 Task: Calculate the distance between Oklahoma City and Tulsa.
Action: Mouse moved to (57, 99)
Screenshot: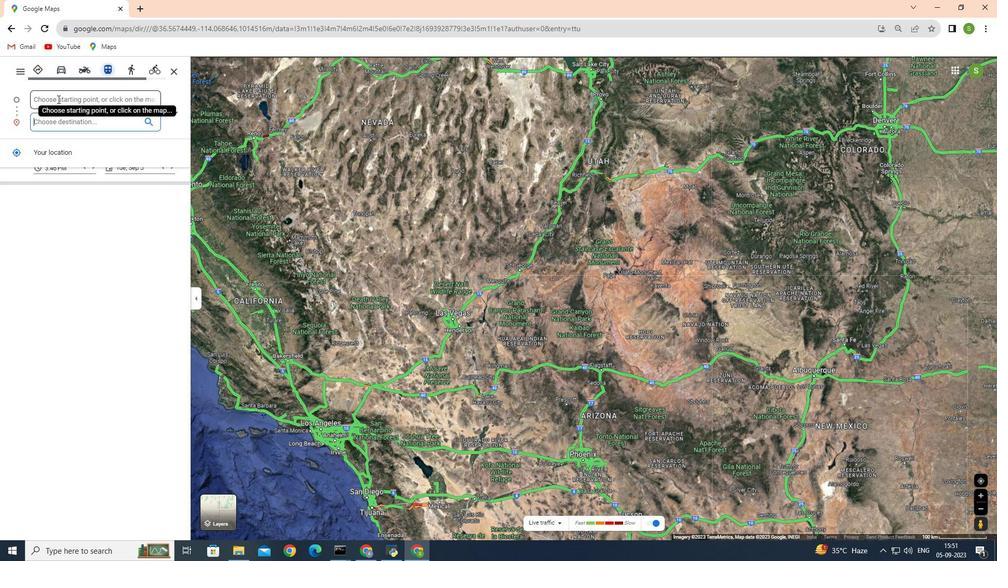 
Action: Mouse pressed left at (57, 99)
Screenshot: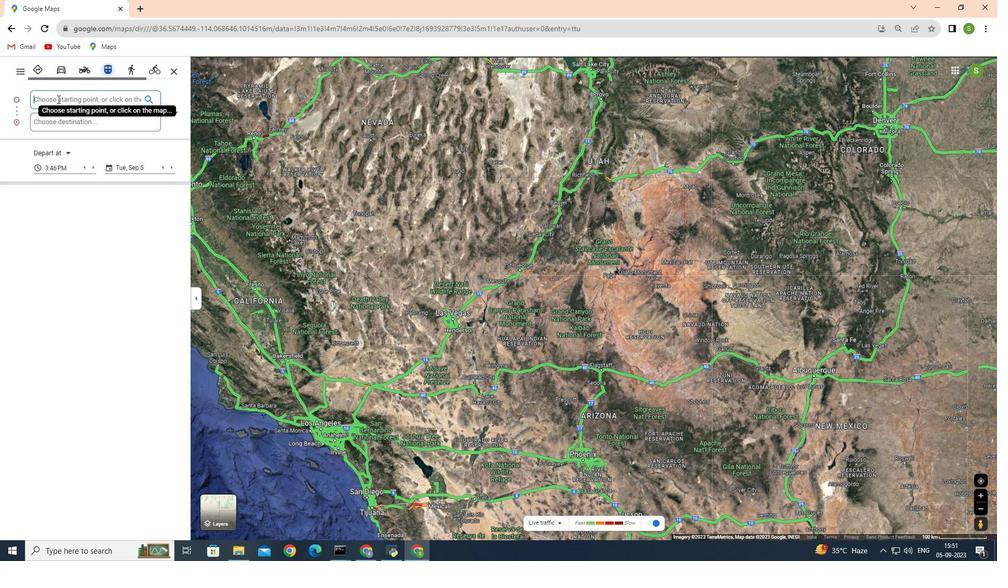 
Action: Mouse moved to (62, 98)
Screenshot: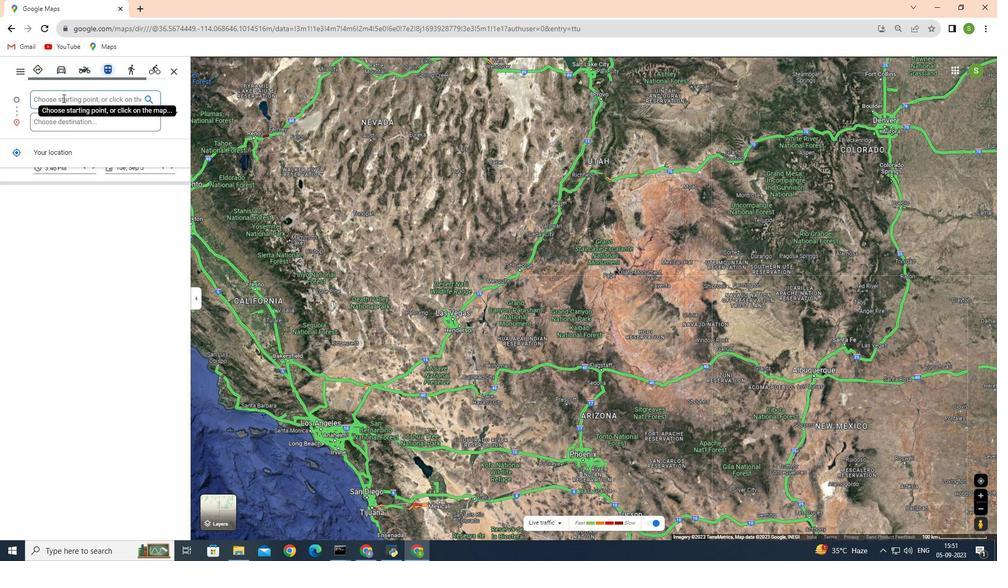 
Action: Key pressed <Key.shift>Oklahom
Screenshot: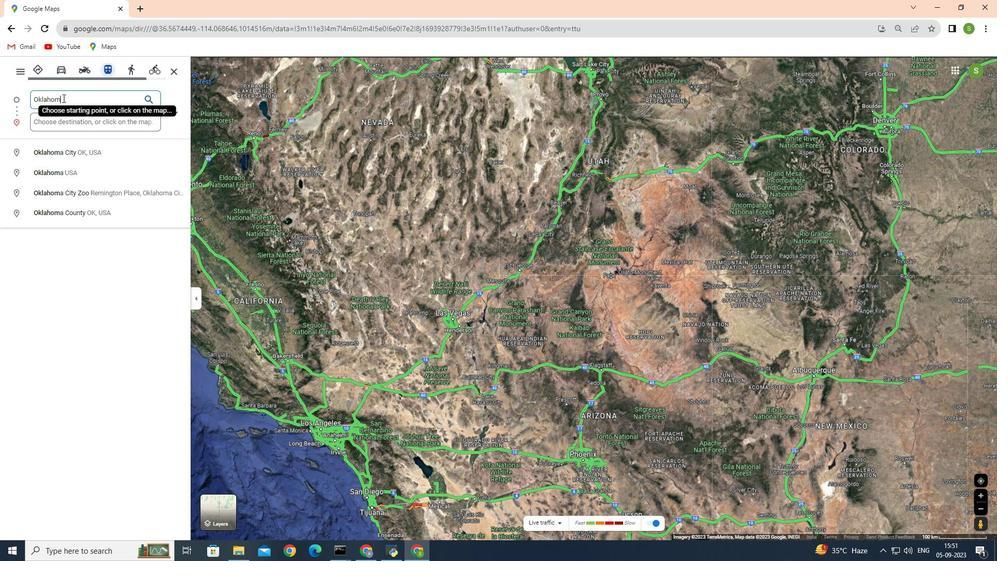 
Action: Mouse moved to (62, 152)
Screenshot: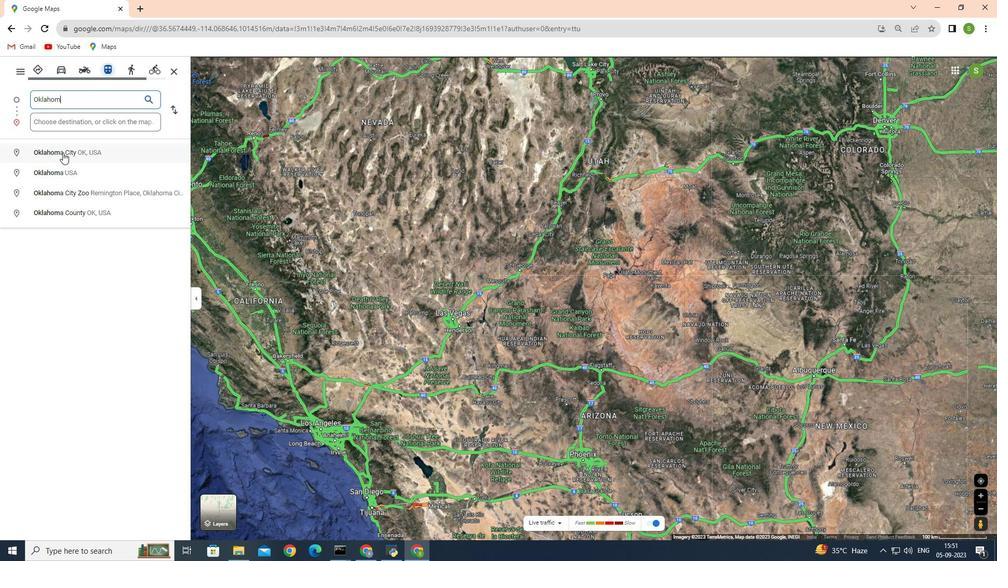 
Action: Mouse pressed left at (62, 152)
Screenshot: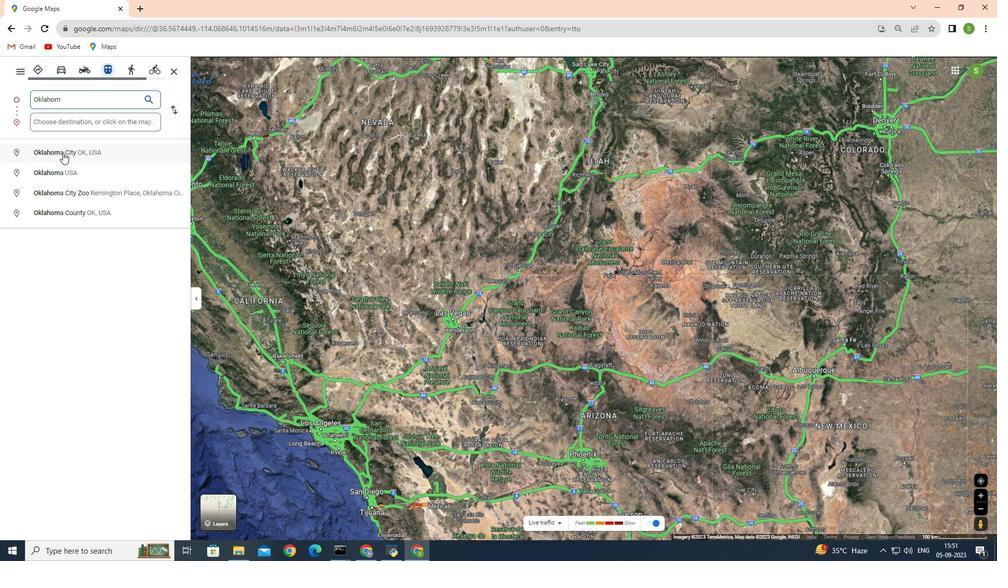 
Action: Mouse moved to (59, 122)
Screenshot: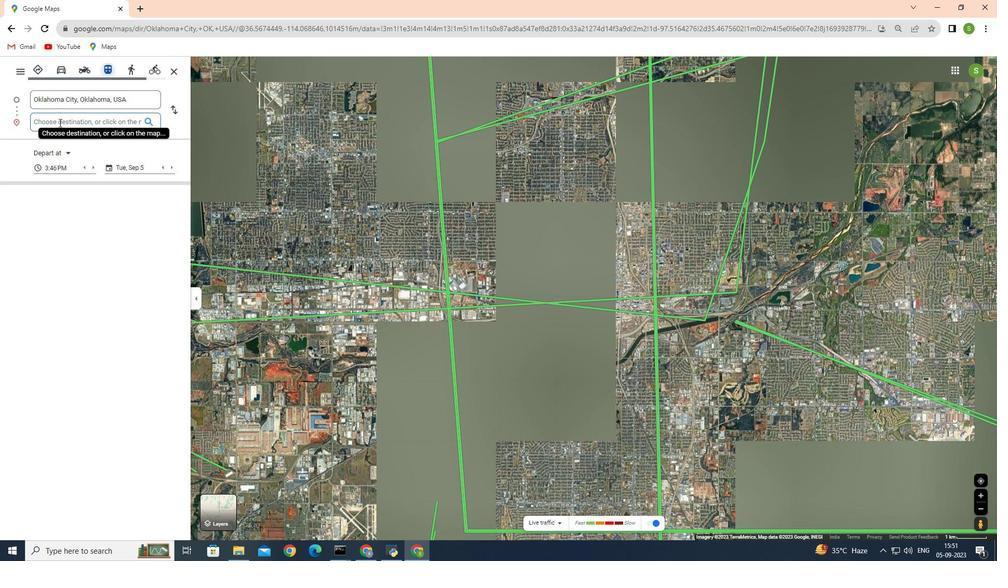
Action: Mouse pressed left at (59, 122)
Screenshot: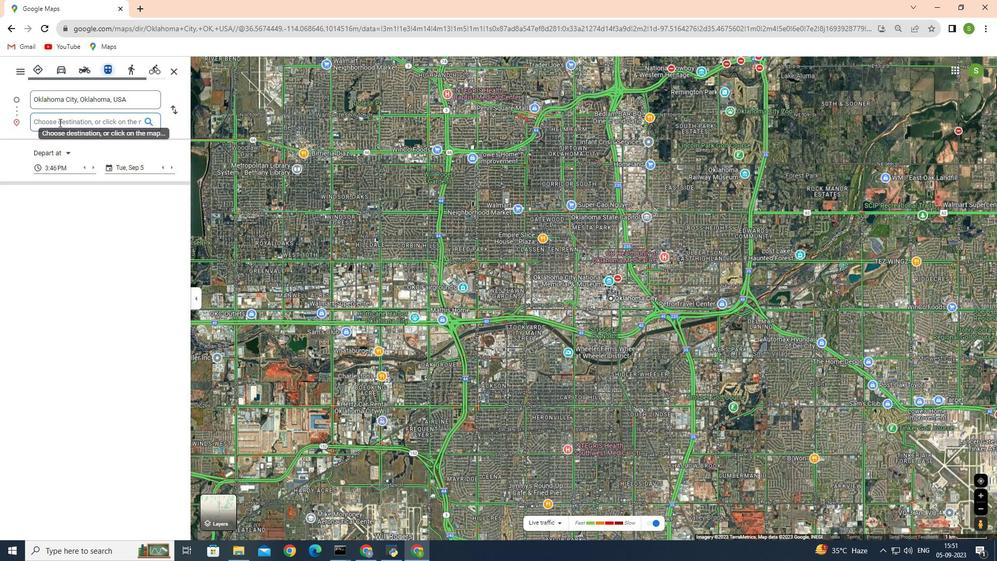 
Action: Key pressed tuls
Screenshot: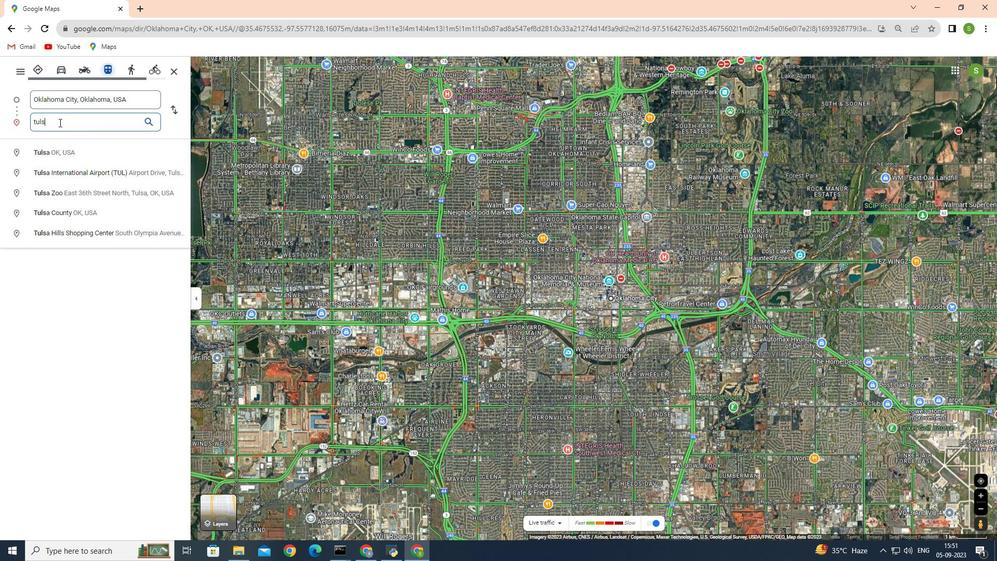 
Action: Mouse moved to (61, 153)
Screenshot: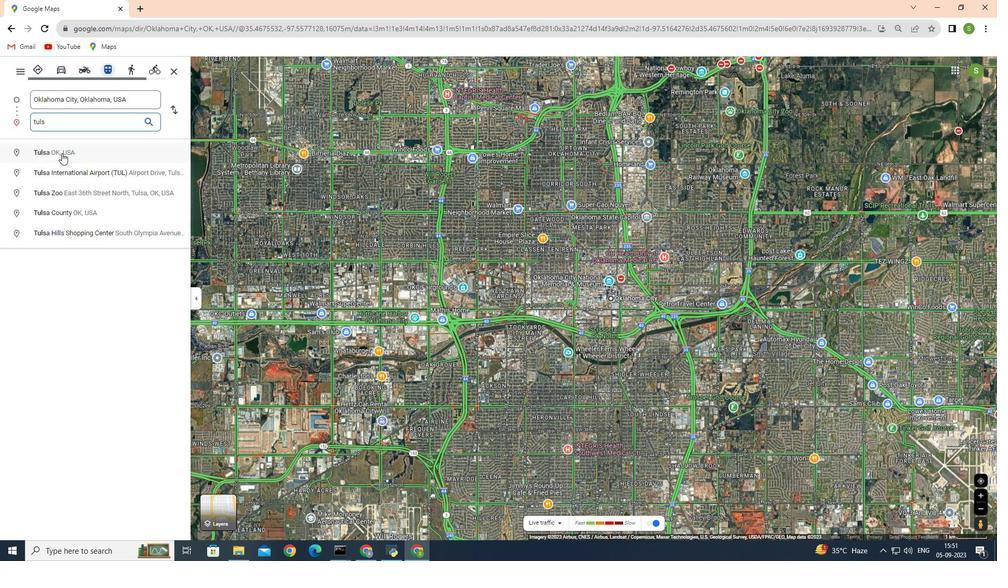 
Action: Mouse pressed left at (61, 153)
Screenshot: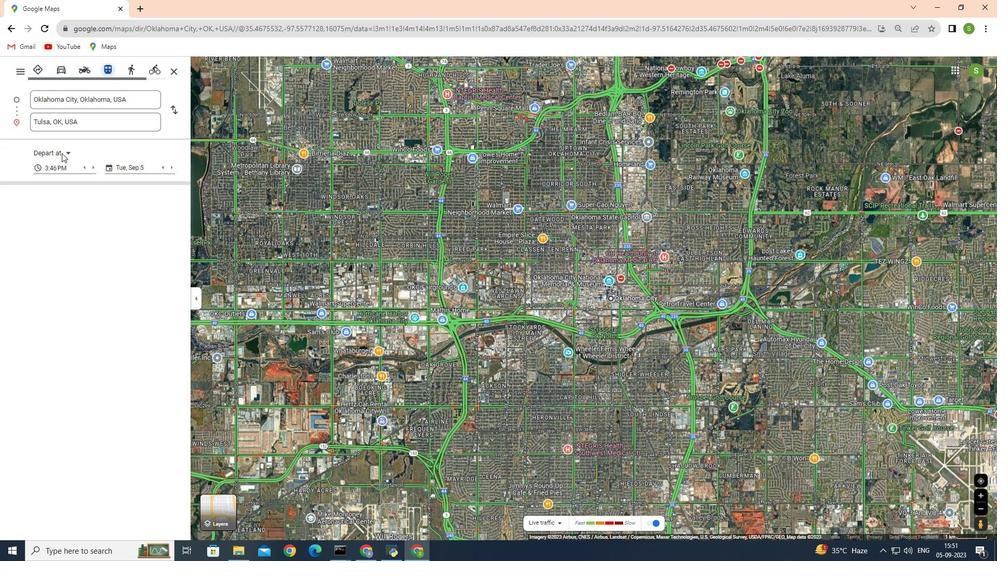 
Action: Mouse moved to (172, 150)
Screenshot: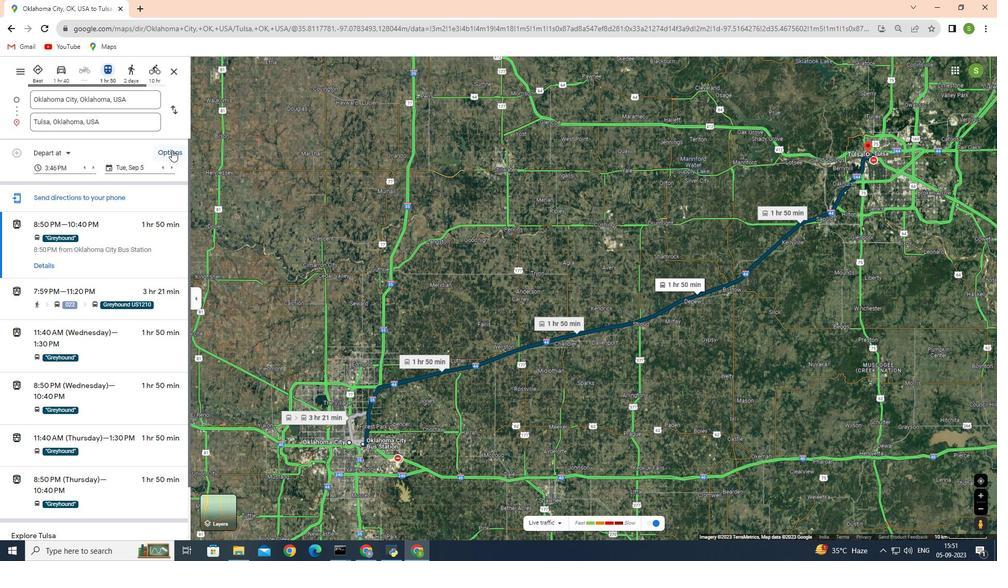 
Action: Mouse pressed left at (172, 150)
Screenshot: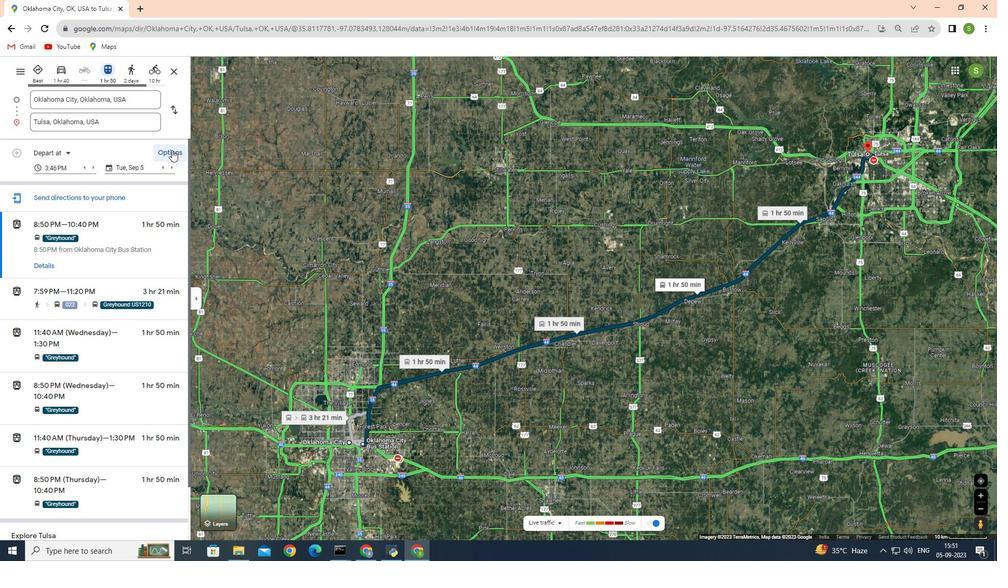 
Action: Mouse moved to (177, 152)
Screenshot: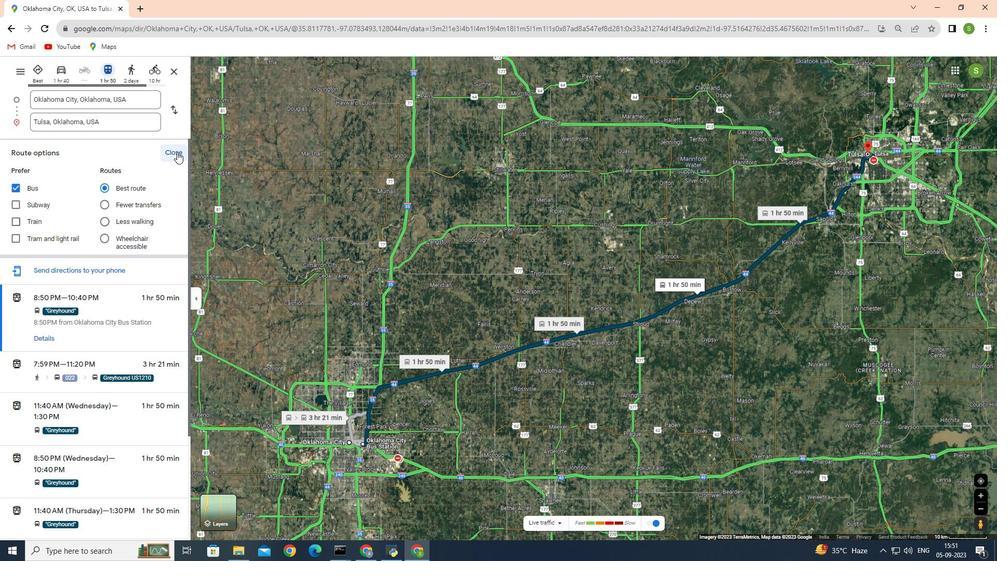 
Action: Mouse pressed left at (177, 152)
Screenshot: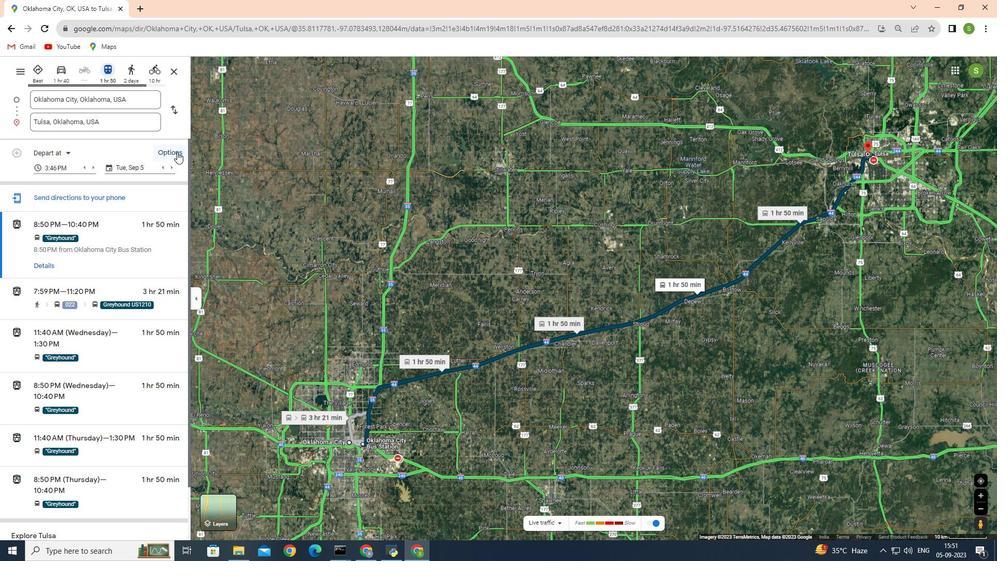 
Action: Mouse moved to (373, 505)
Screenshot: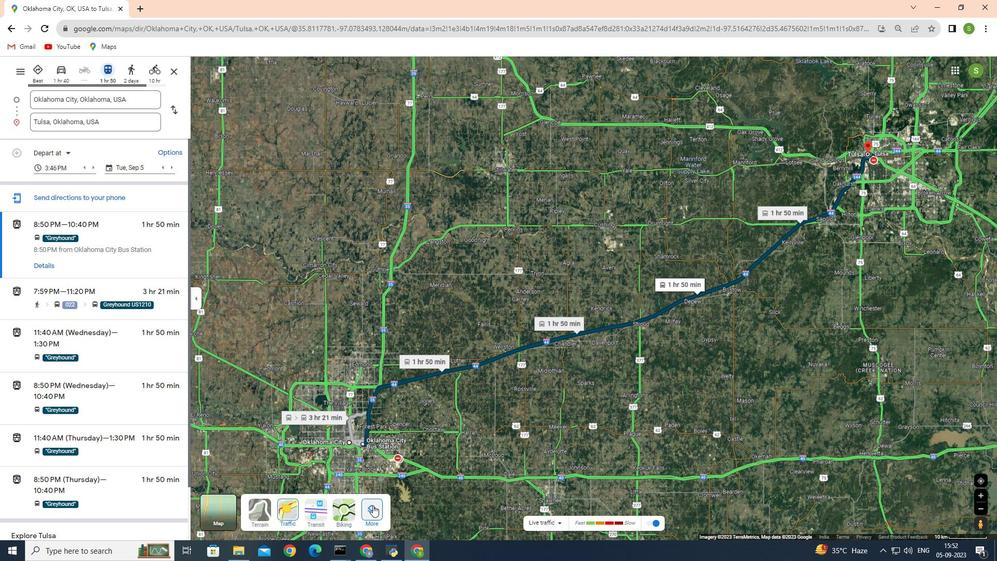 
Action: Mouse pressed left at (373, 505)
Screenshot: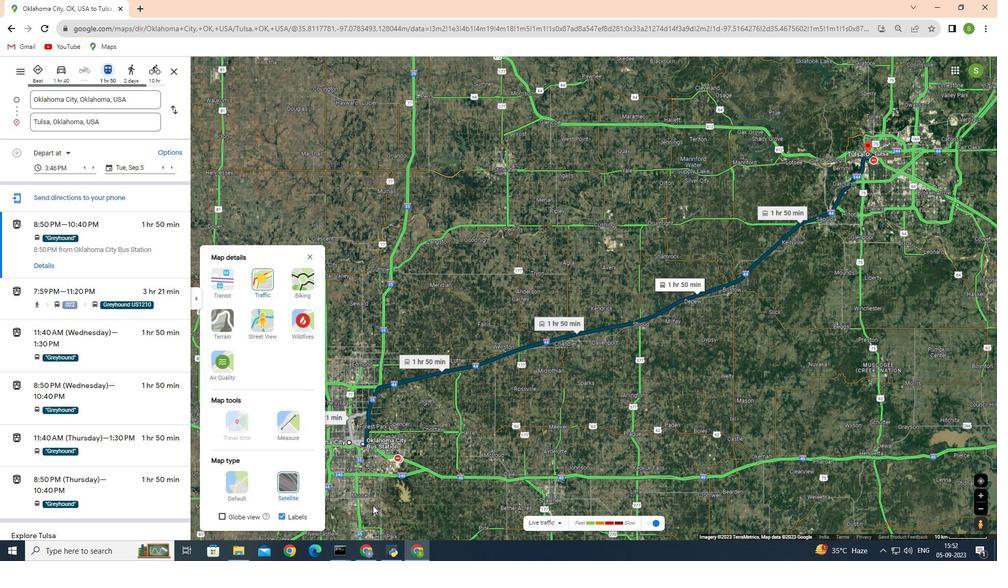 
Action: Mouse moved to (287, 425)
Screenshot: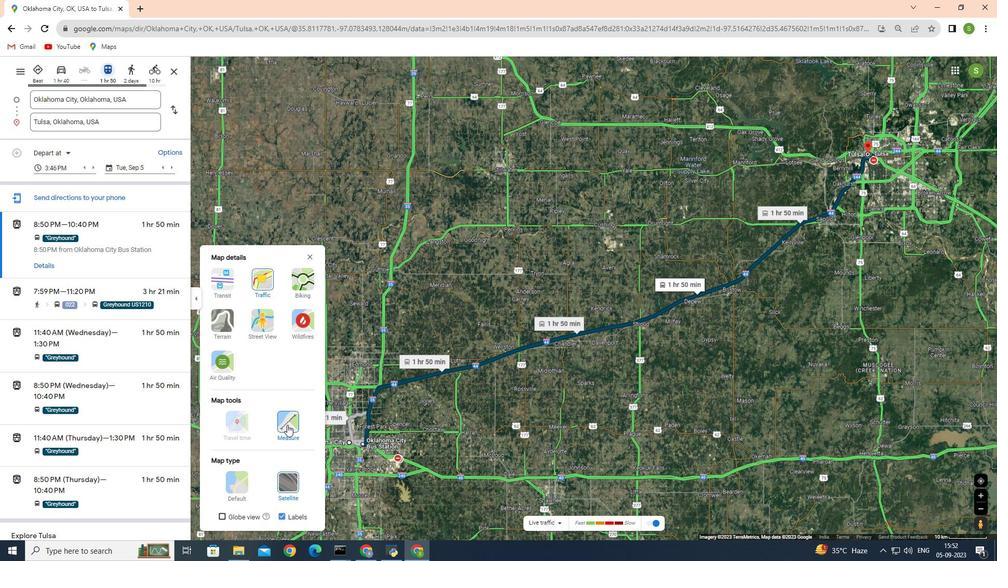 
Action: Mouse pressed left at (287, 425)
Screenshot: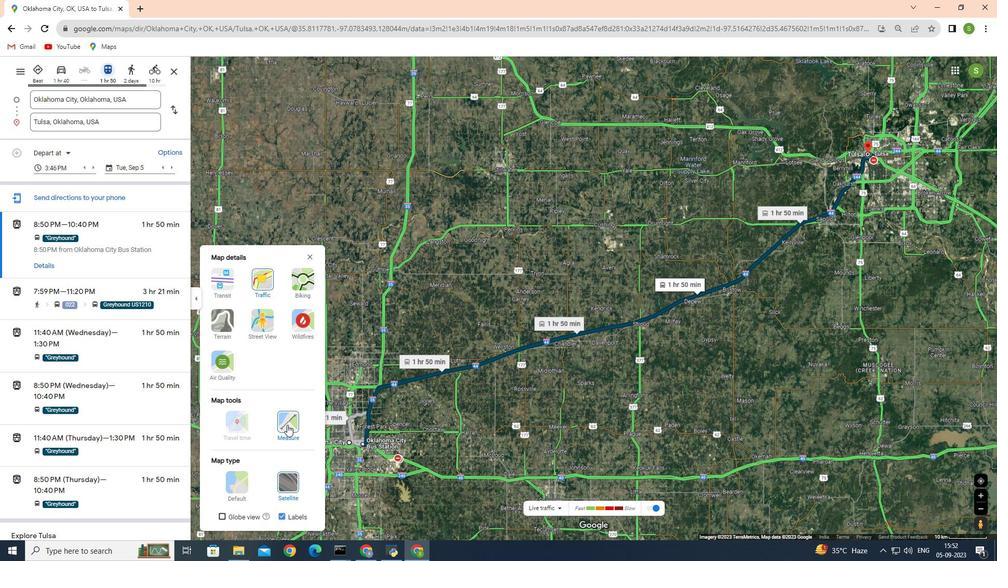 
Action: Mouse moved to (363, 447)
Screenshot: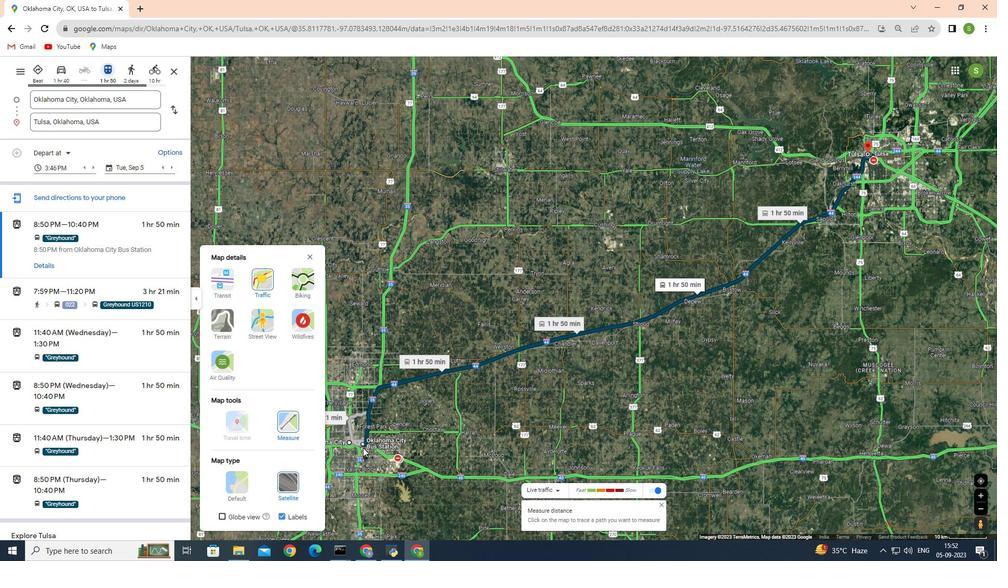 
Action: Mouse scrolled (363, 447) with delta (0, 0)
Screenshot: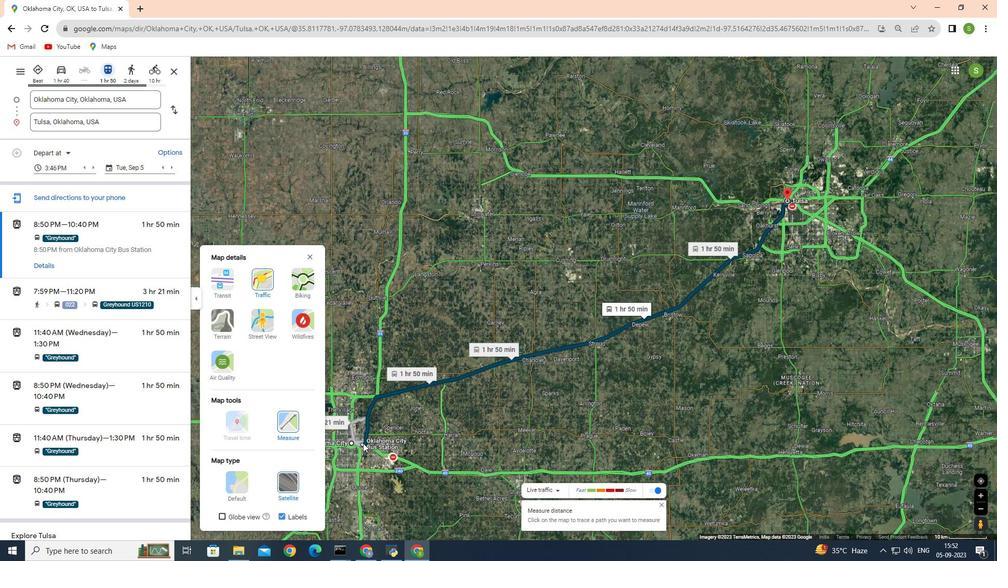 
Action: Mouse moved to (363, 443)
Screenshot: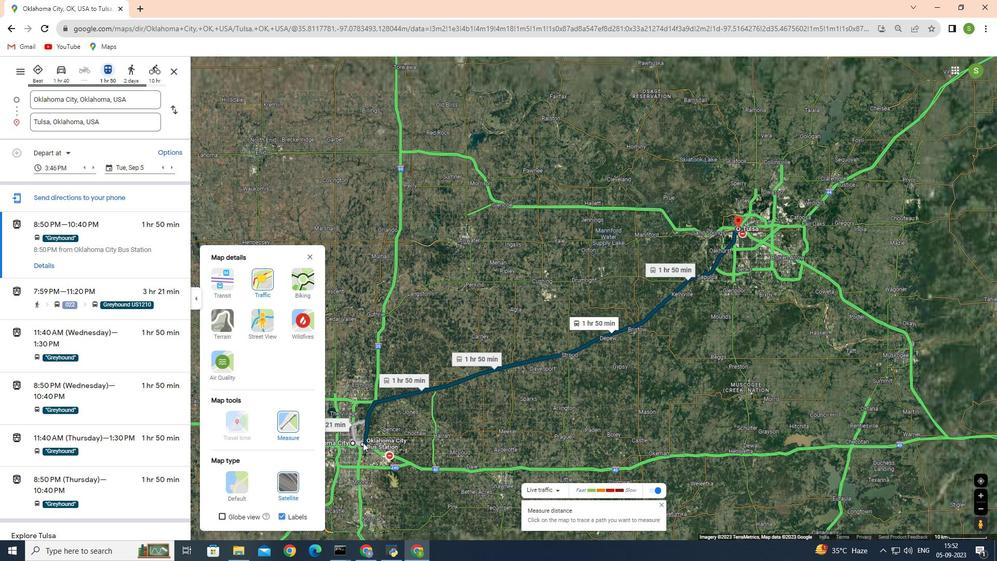 
Action: Mouse scrolled (363, 442) with delta (0, 0)
Screenshot: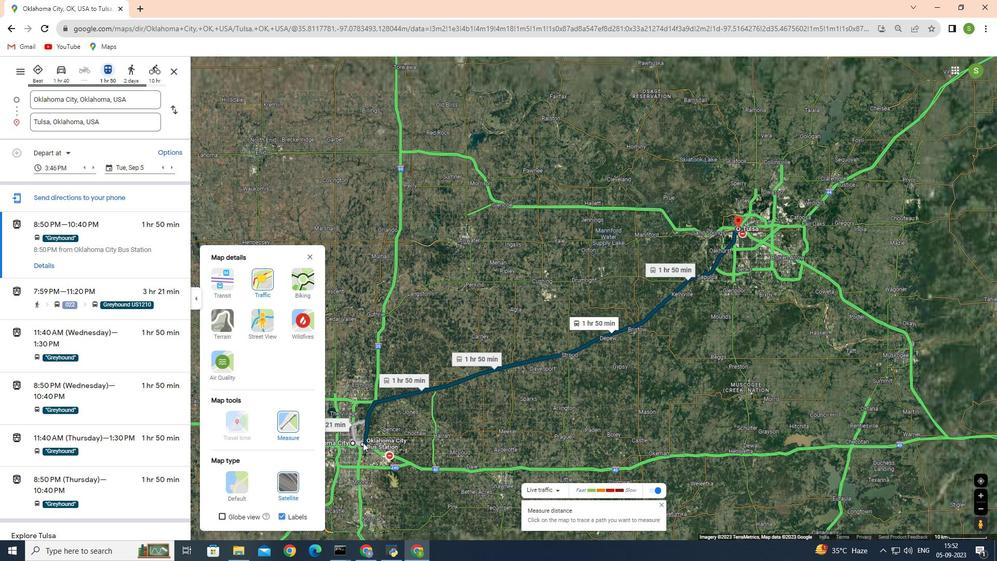 
Action: Mouse moved to (363, 442)
Screenshot: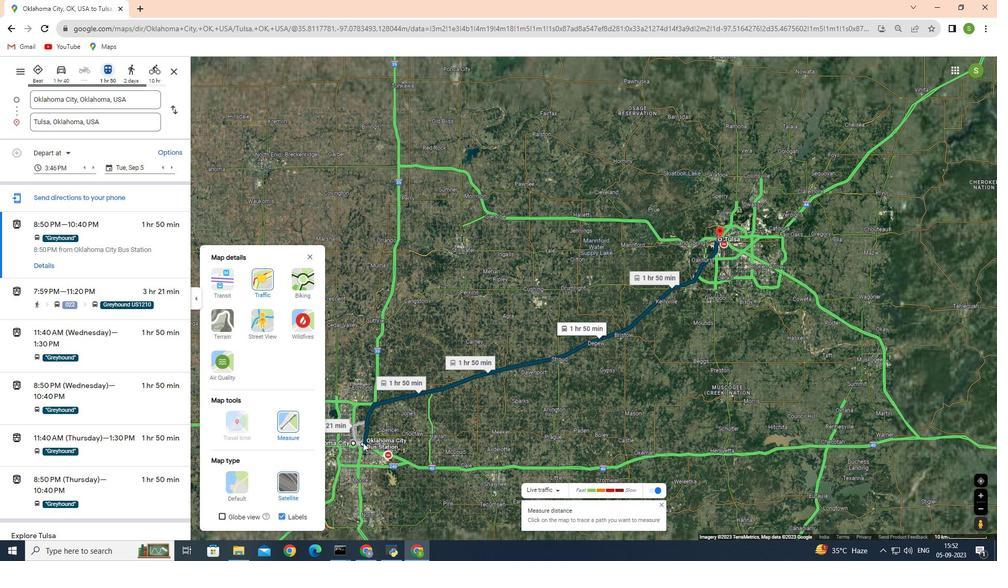 
Action: Mouse scrolled (363, 442) with delta (0, 0)
Screenshot: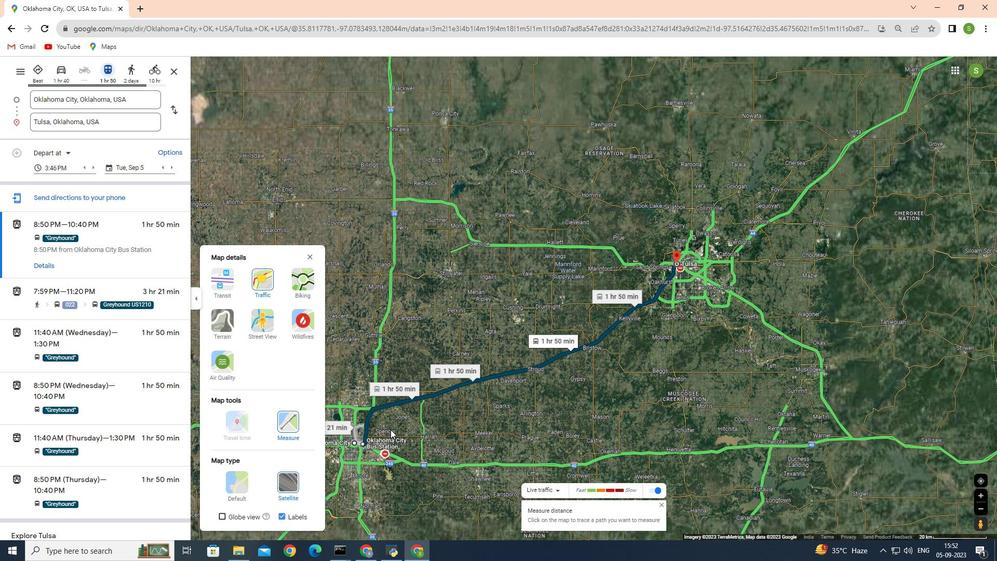 
Action: Mouse moved to (364, 440)
Screenshot: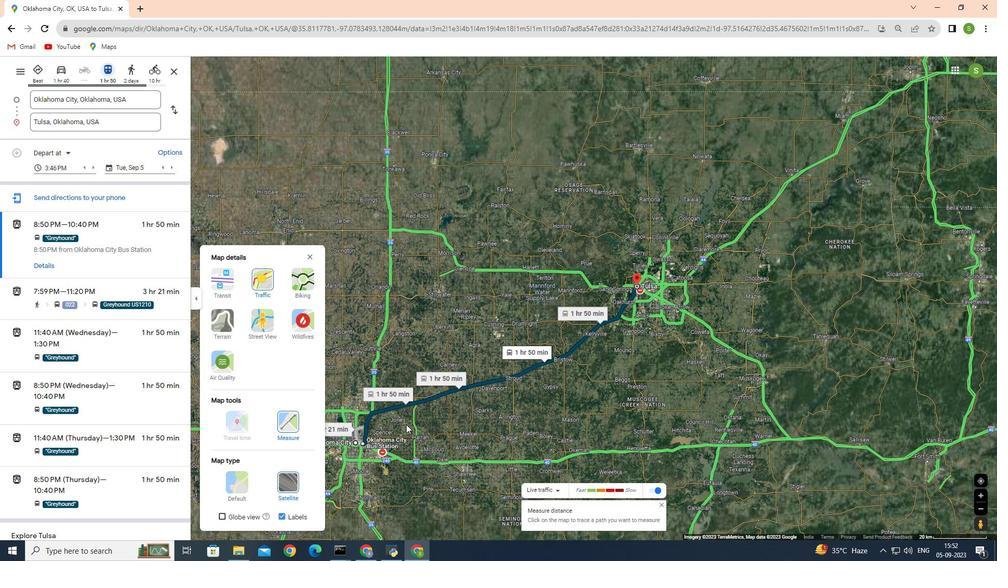 
Action: Mouse scrolled (364, 439) with delta (0, 0)
Screenshot: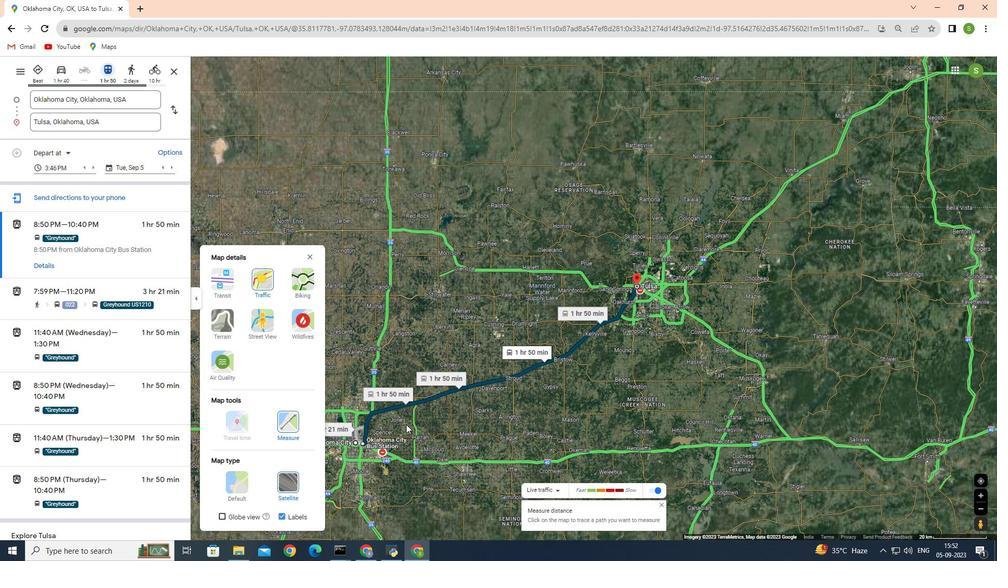 
Action: Mouse moved to (310, 252)
Screenshot: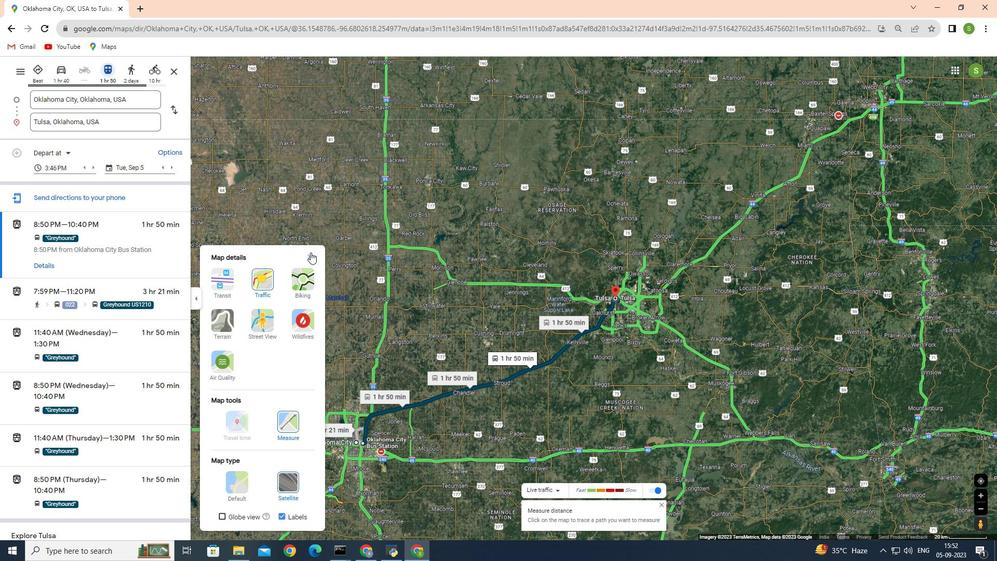 
Action: Mouse pressed left at (310, 252)
Screenshot: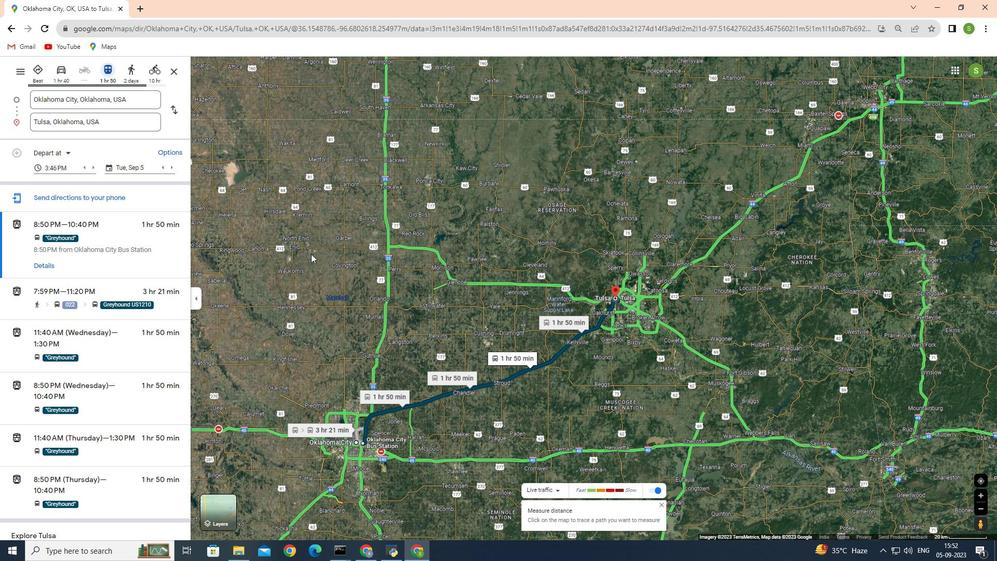 
Action: Mouse moved to (356, 442)
Screenshot: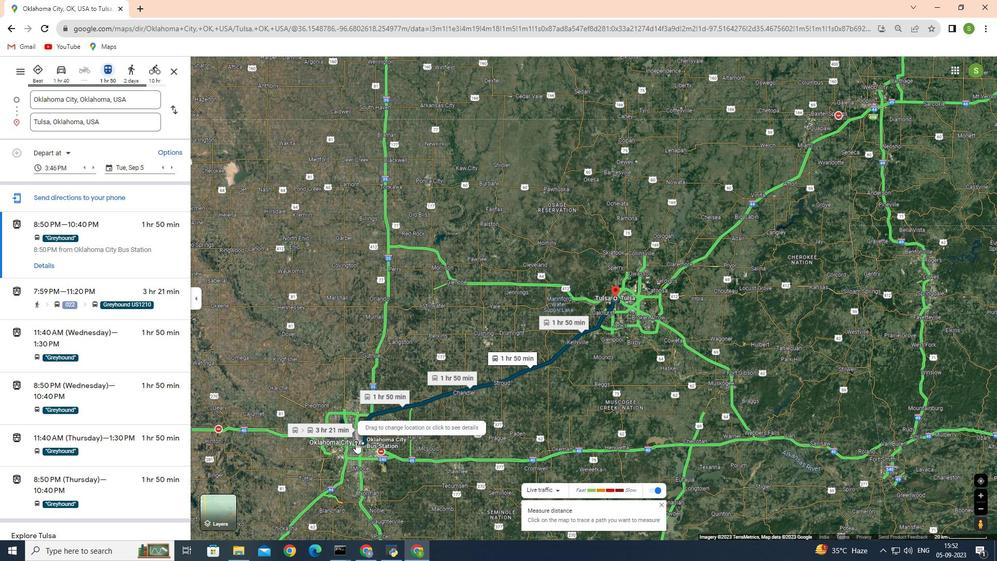 
Action: Mouse pressed left at (356, 442)
Screenshot: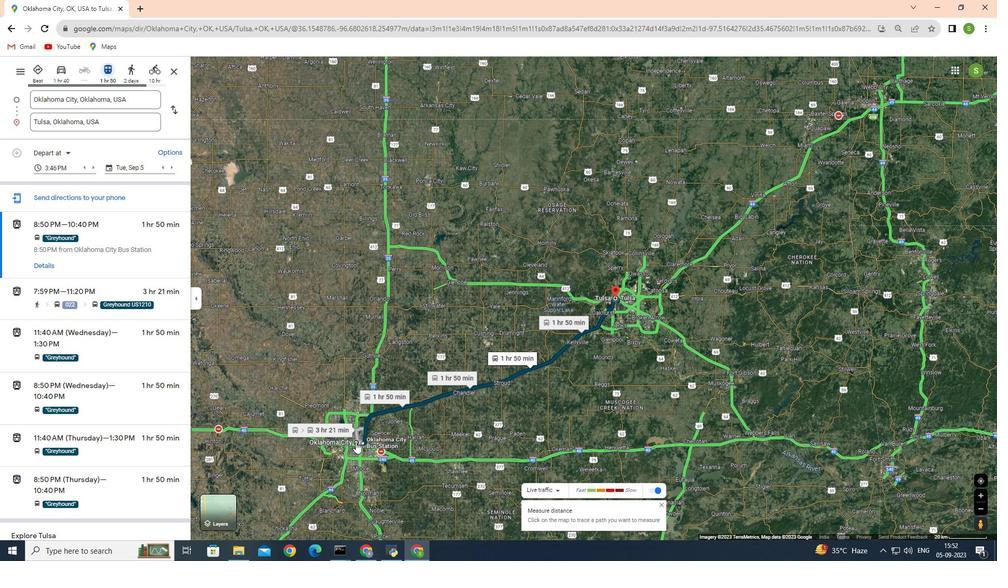 
Action: Mouse moved to (614, 298)
Screenshot: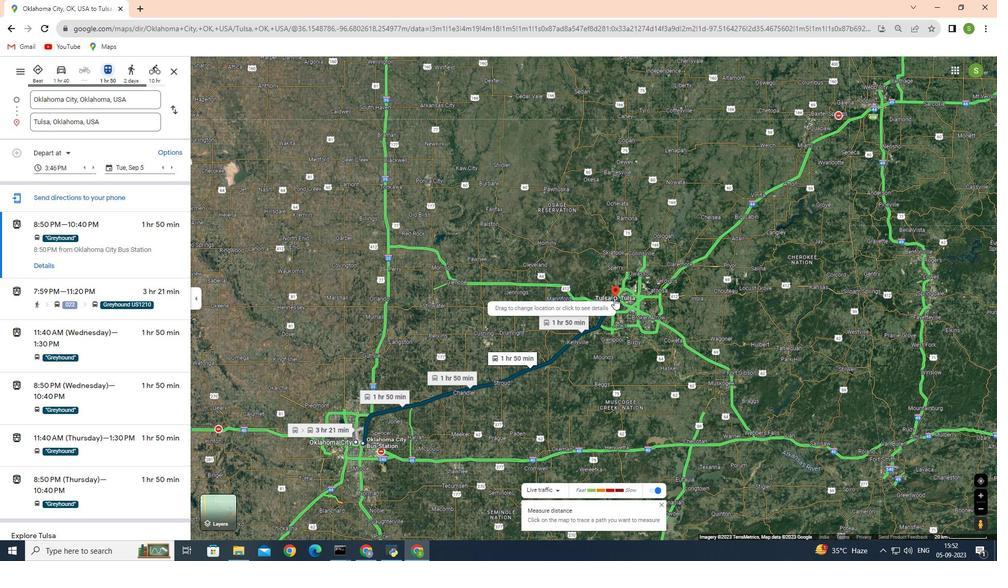 
Action: Mouse pressed left at (614, 298)
Screenshot: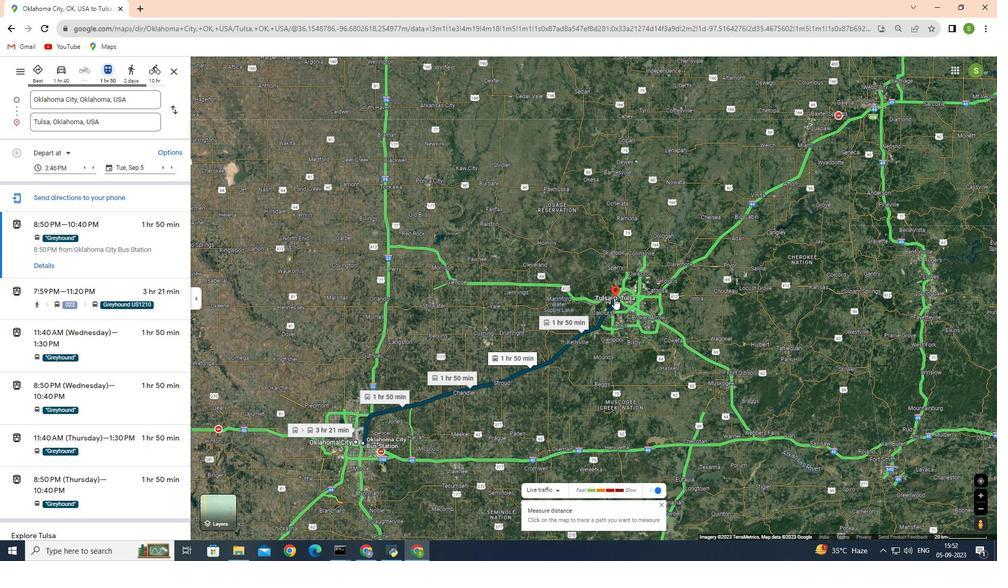
Action: Mouse moved to (599, 339)
Screenshot: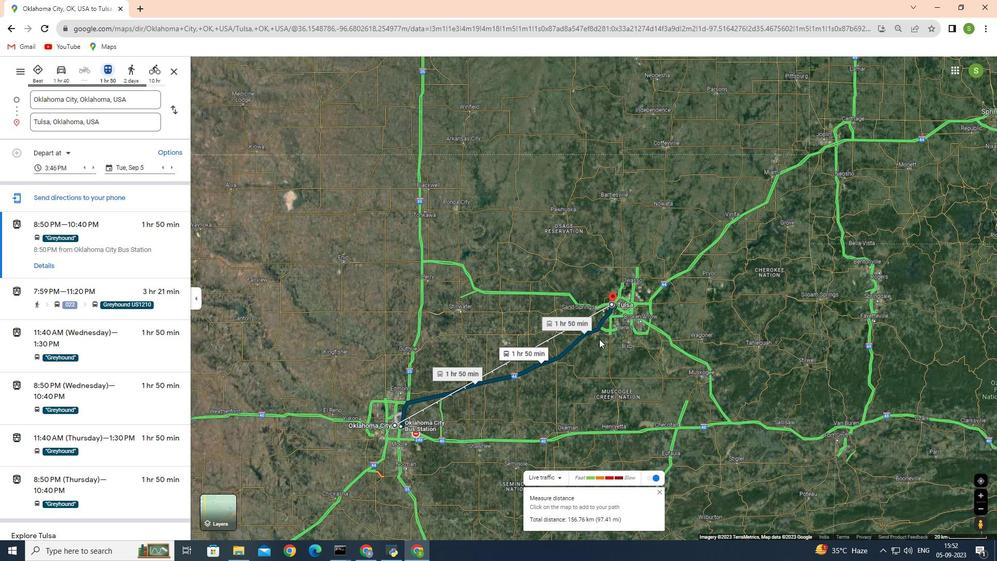 
Action: Mouse scrolled (599, 338) with delta (0, 0)
Screenshot: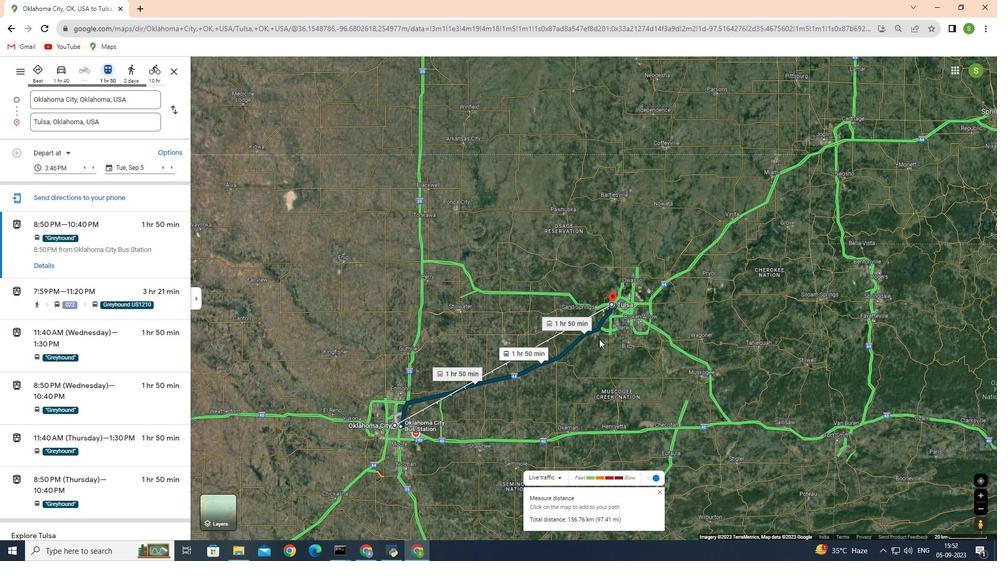 
Action: Mouse scrolled (599, 338) with delta (0, 0)
Screenshot: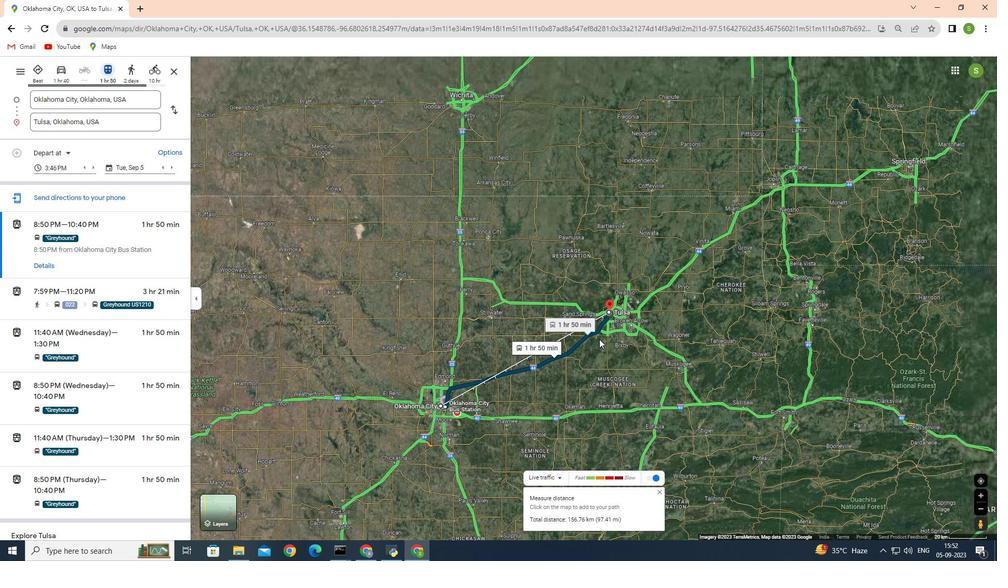 
Action: Mouse scrolled (599, 338) with delta (0, 0)
Screenshot: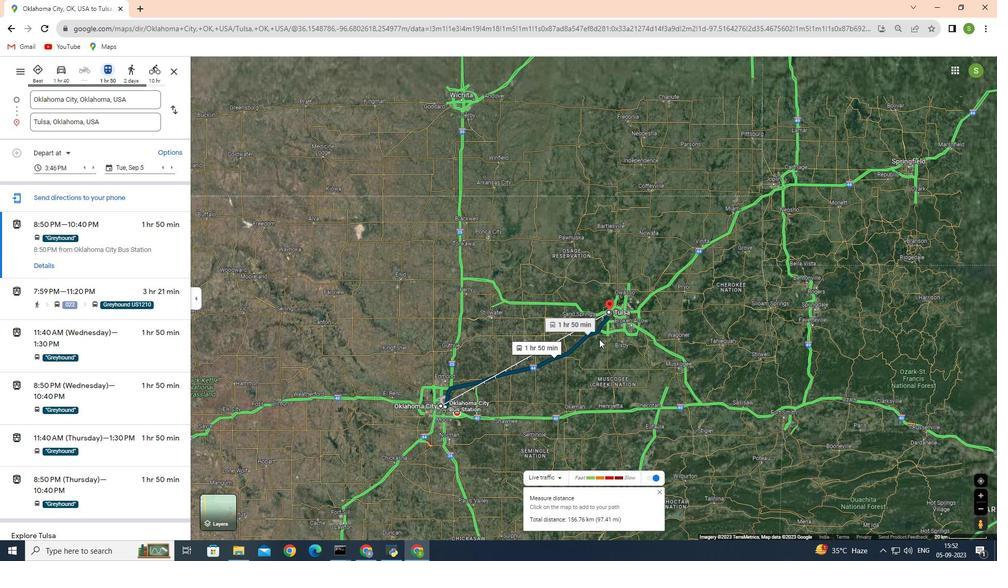 
Action: Mouse moved to (599, 339)
Screenshot: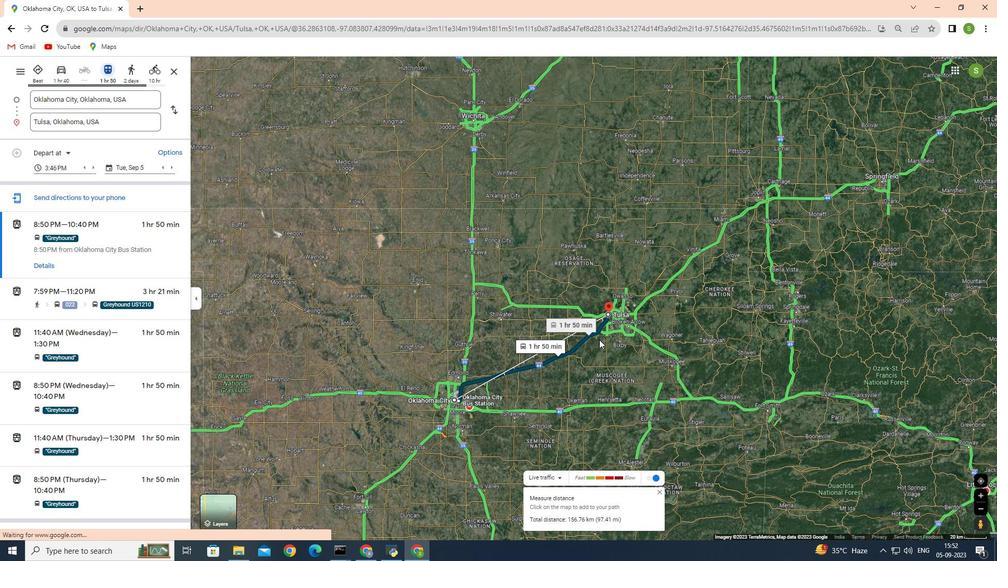 
Action: Mouse scrolled (599, 340) with delta (0, 0)
Screenshot: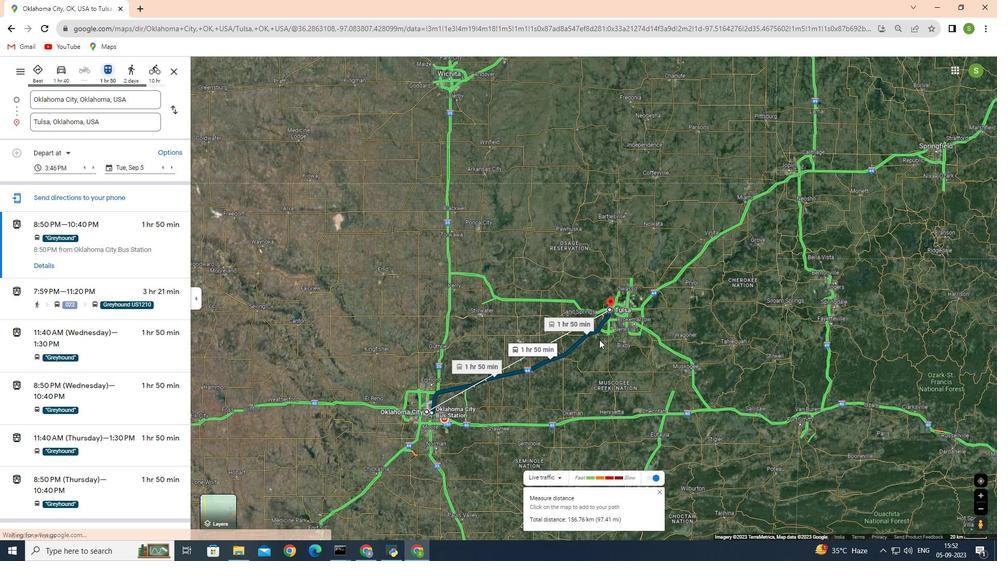 
Action: Mouse scrolled (599, 340) with delta (0, 0)
Screenshot: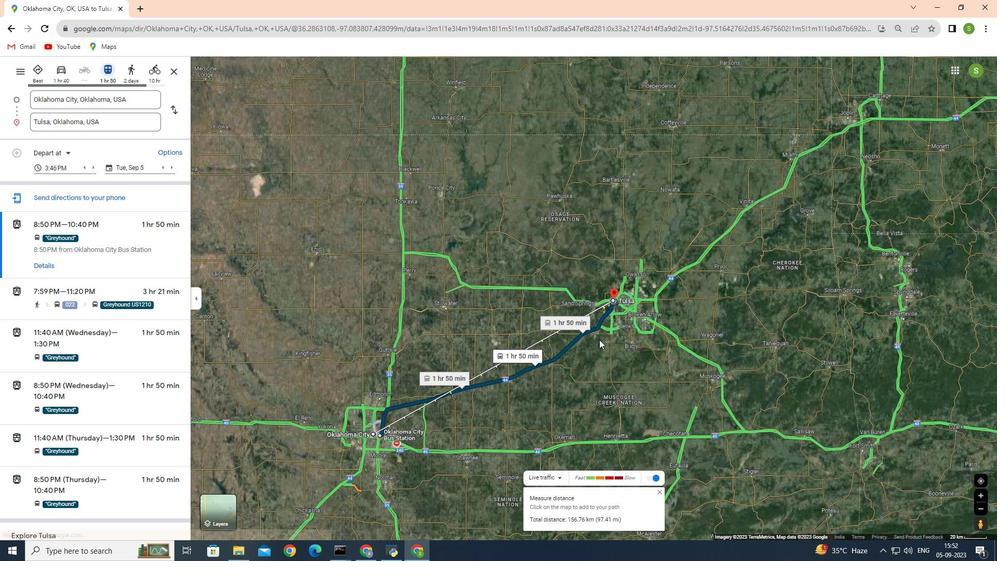 
Action: Mouse scrolled (599, 340) with delta (0, 0)
Screenshot: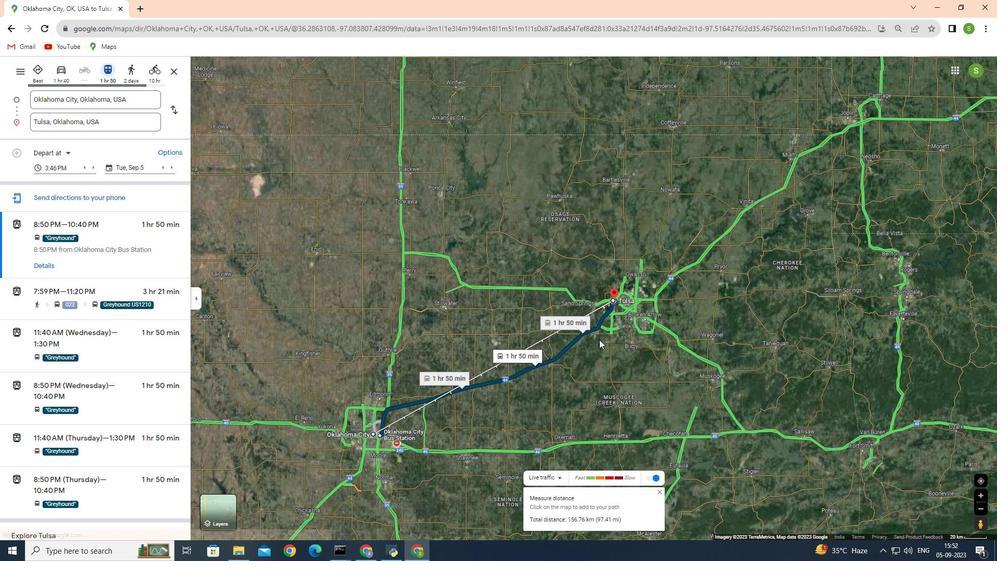 
Action: Mouse moved to (598, 340)
Screenshot: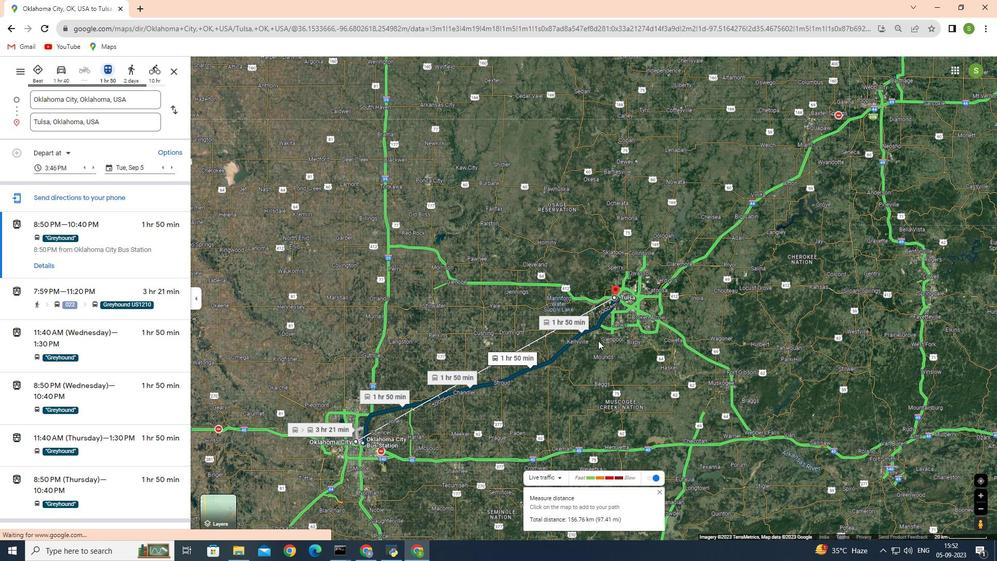 
Action: Mouse scrolled (598, 341) with delta (0, 0)
Screenshot: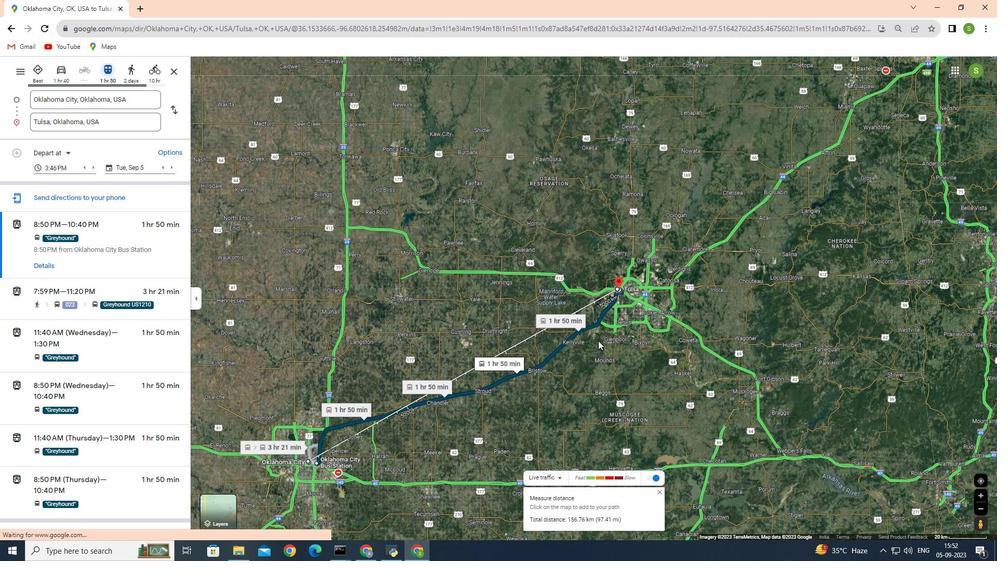 
Action: Mouse scrolled (598, 341) with delta (0, 0)
Screenshot: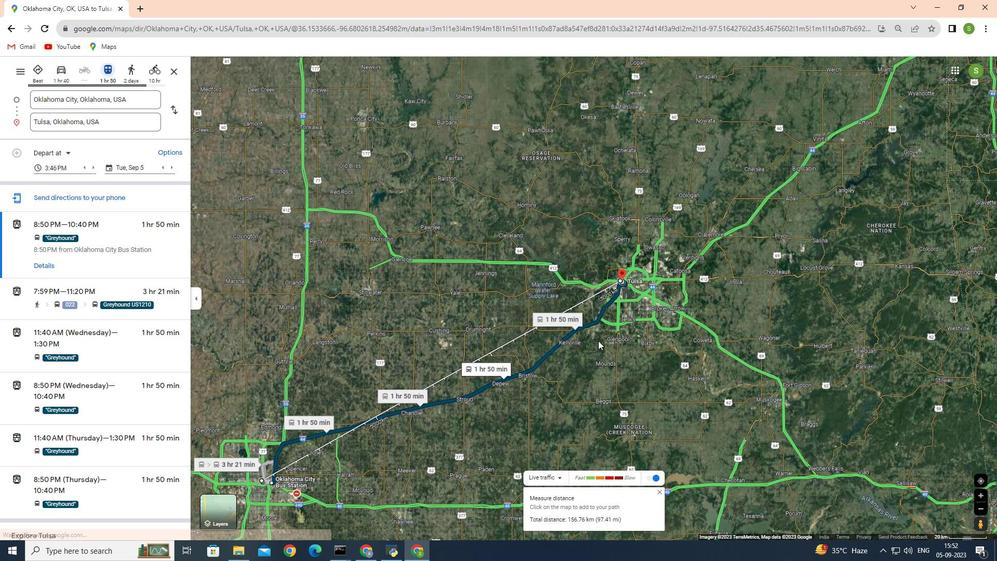 
Action: Mouse scrolled (598, 341) with delta (0, 0)
Screenshot: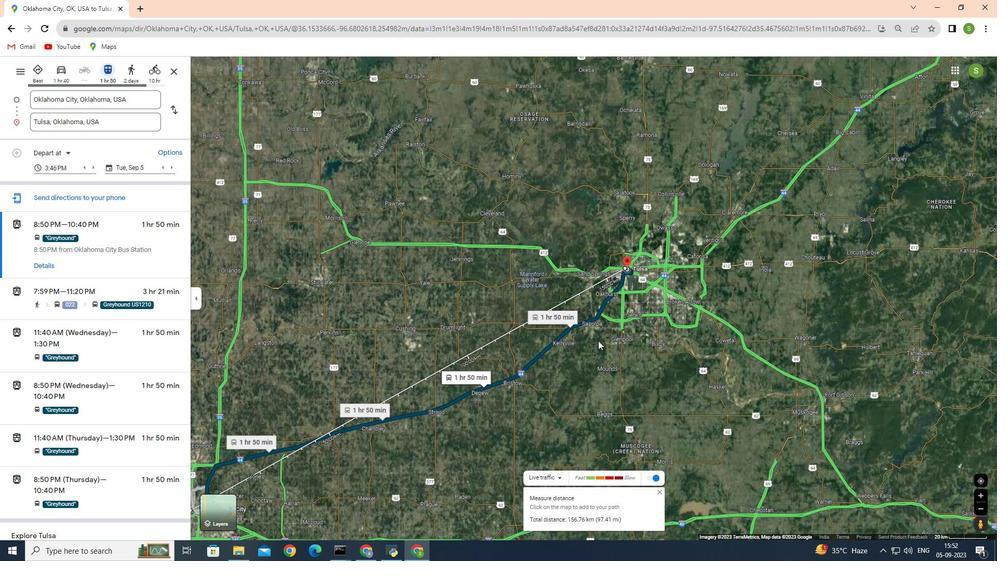 
Action: Mouse scrolled (598, 341) with delta (0, 0)
Screenshot: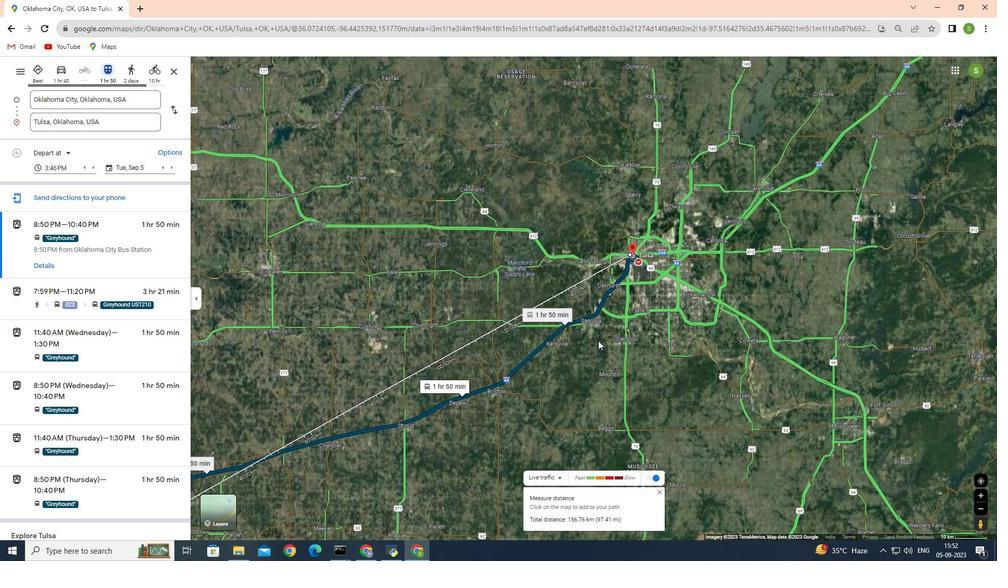 
Action: Mouse moved to (602, 340)
Screenshot: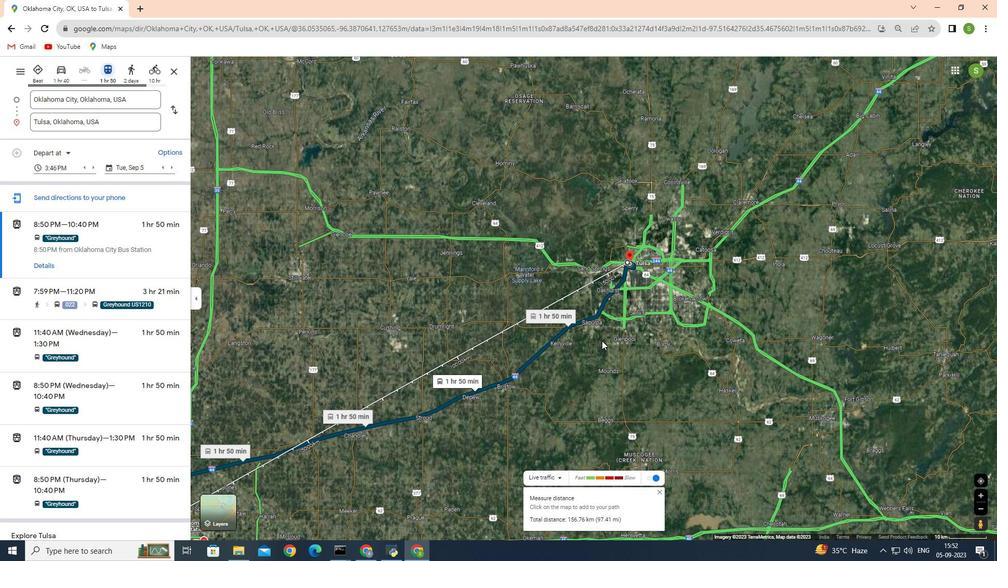 
Action: Mouse scrolled (602, 340) with delta (0, 0)
Screenshot: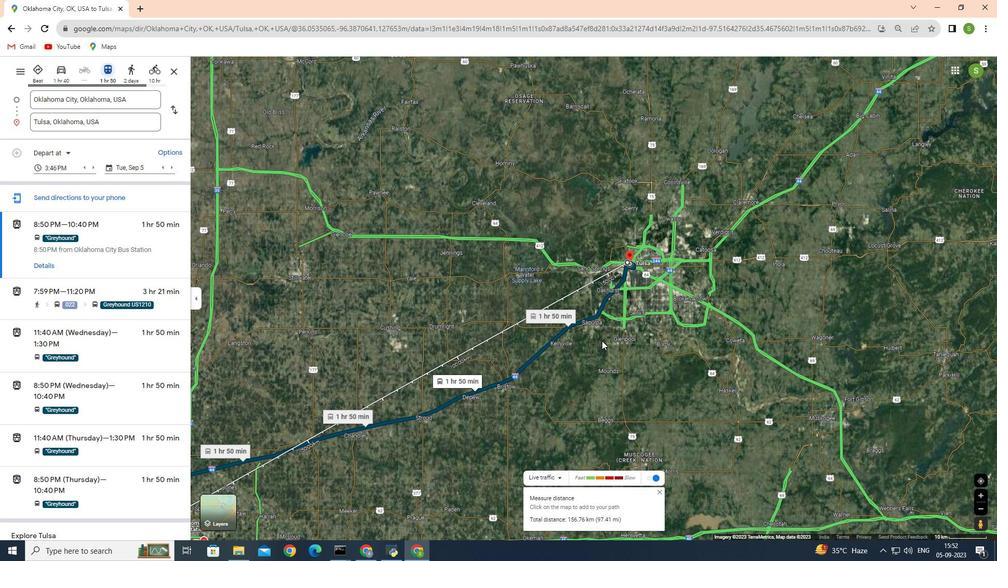 
Action: Mouse moved to (608, 339)
Screenshot: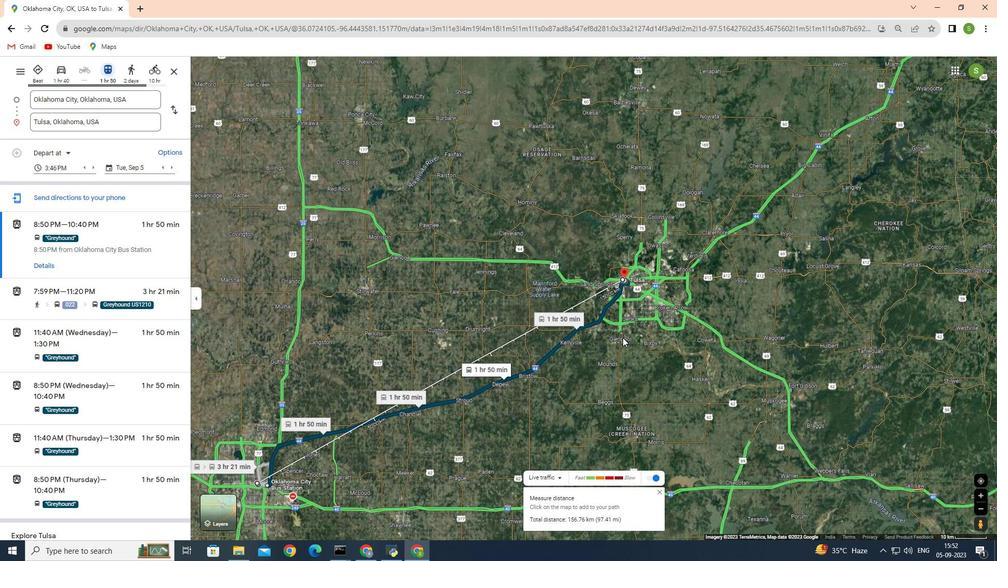 
Action: Mouse scrolled (608, 339) with delta (0, 0)
Screenshot: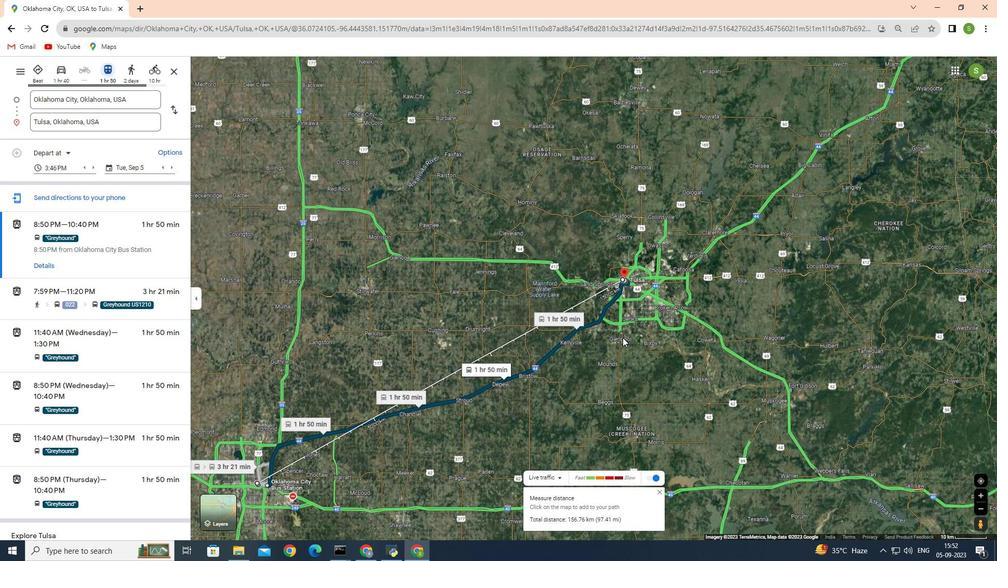 
Action: Mouse moved to (620, 338)
Screenshot: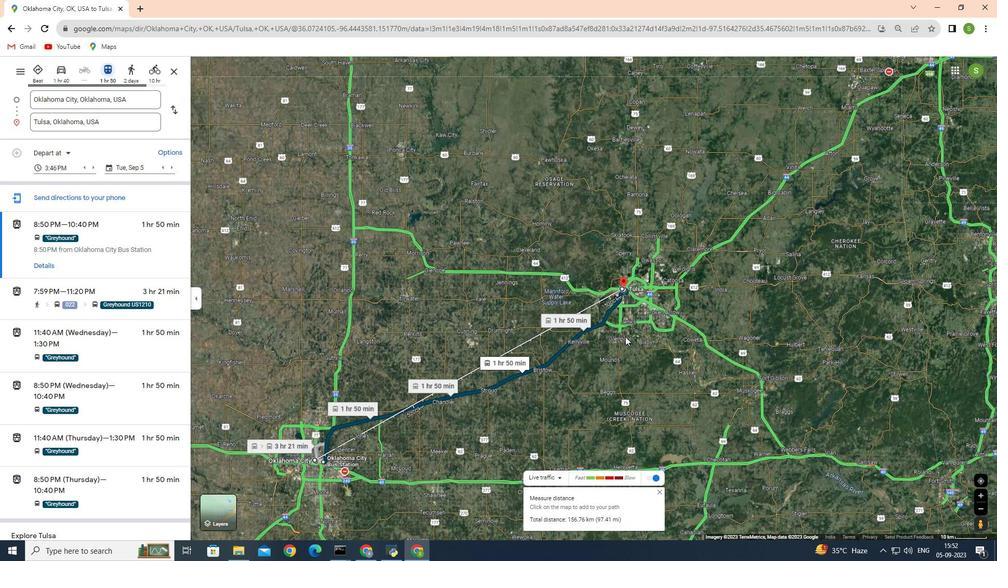 
Action: Mouse scrolled (620, 337) with delta (0, 0)
Screenshot: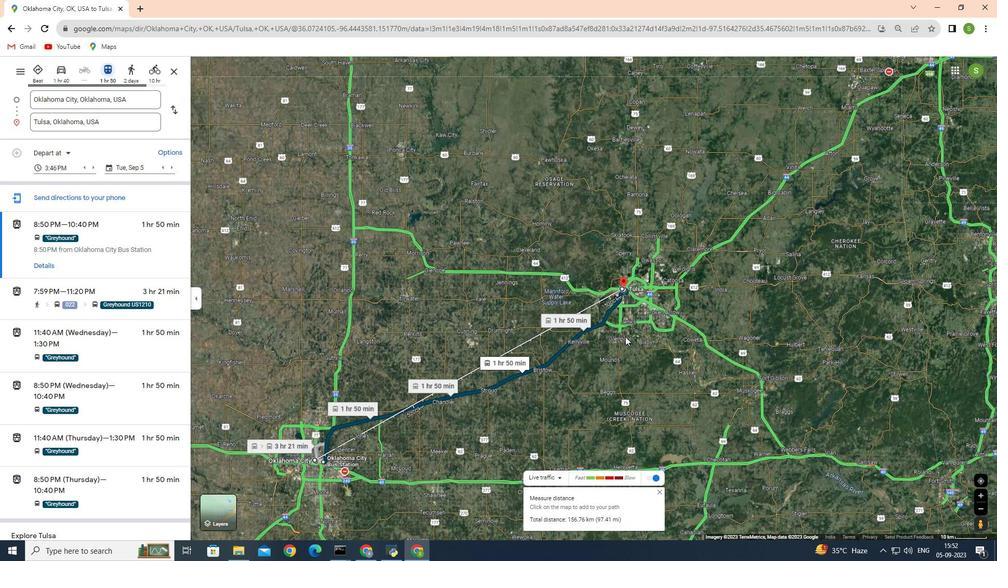 
Action: Mouse moved to (634, 335)
Screenshot: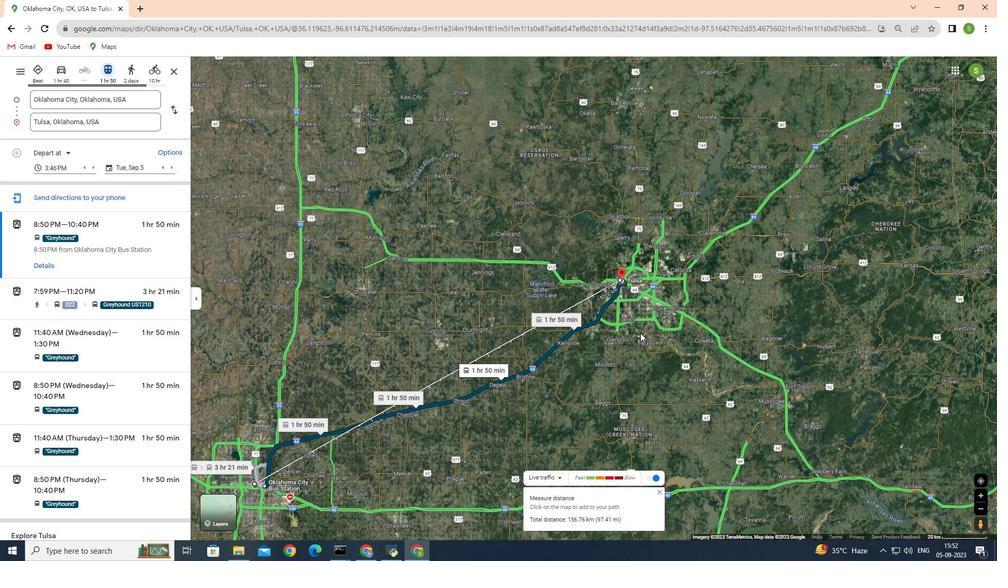 
Action: Mouse scrolled (634, 335) with delta (0, 0)
Screenshot: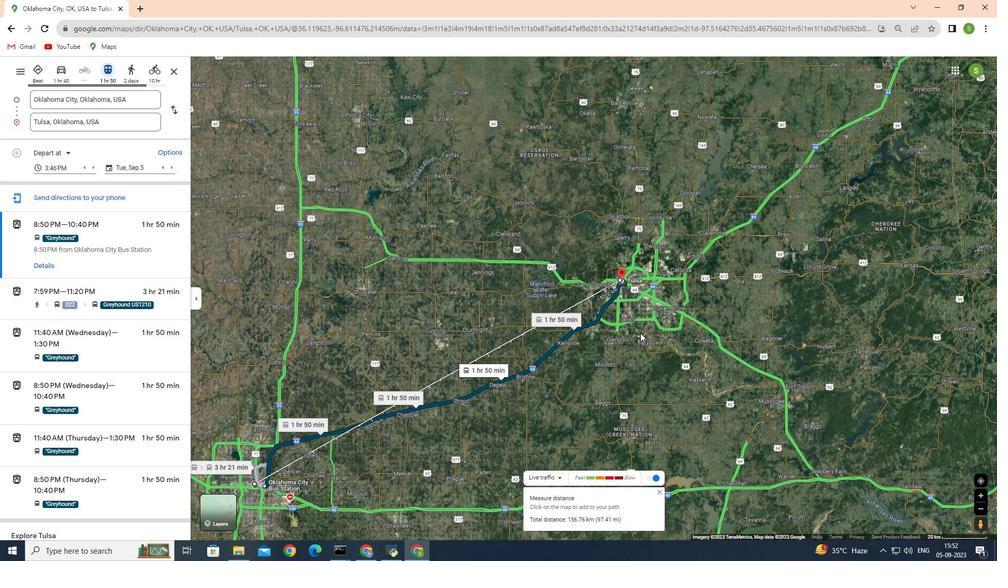 
Action: Mouse moved to (640, 333)
Screenshot: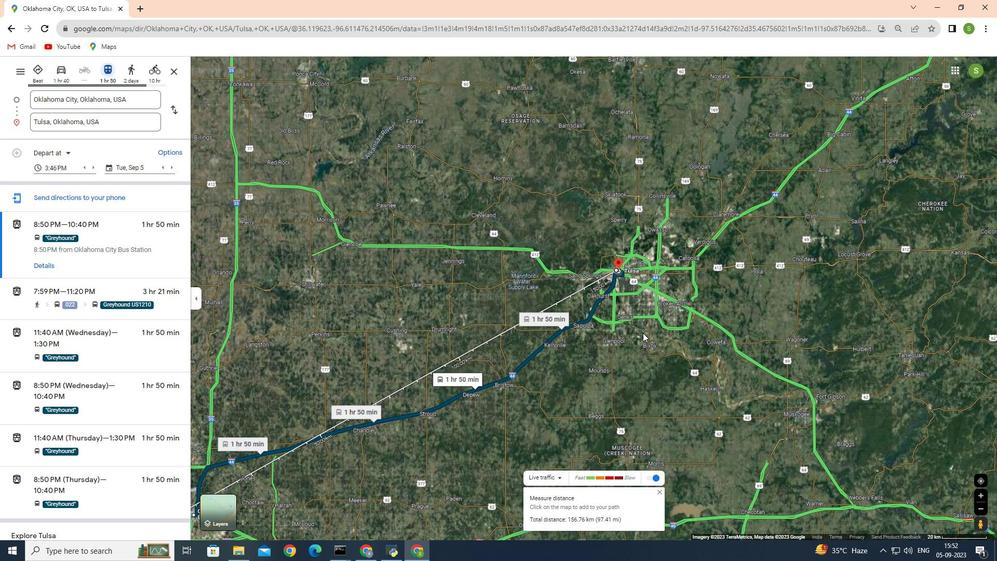 
Action: Mouse scrolled (640, 334) with delta (0, 0)
Screenshot: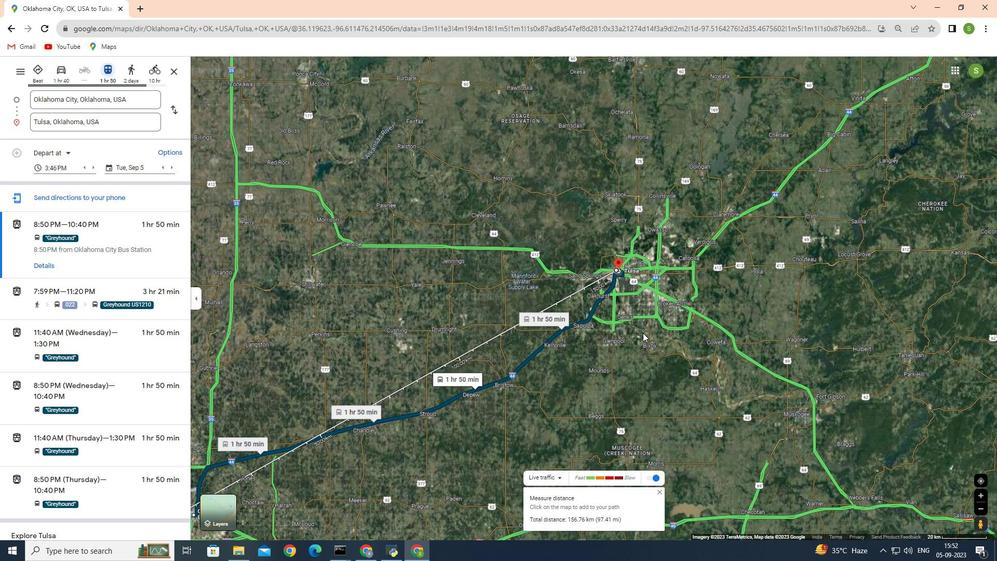 
Action: Mouse moved to (618, 338)
Screenshot: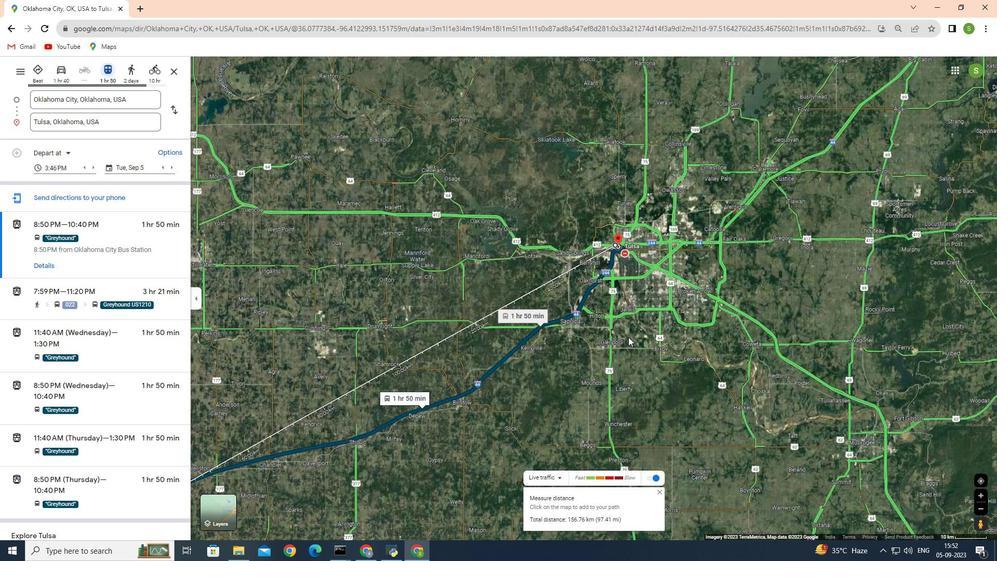 
Action: Mouse scrolled (618, 338) with delta (0, 0)
Screenshot: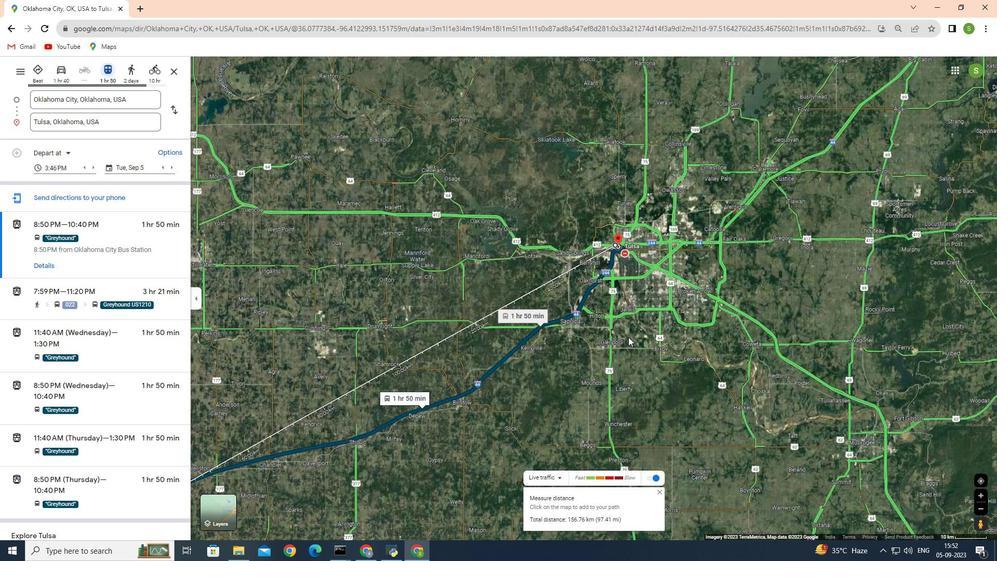 
Action: Mouse moved to (620, 338)
Screenshot: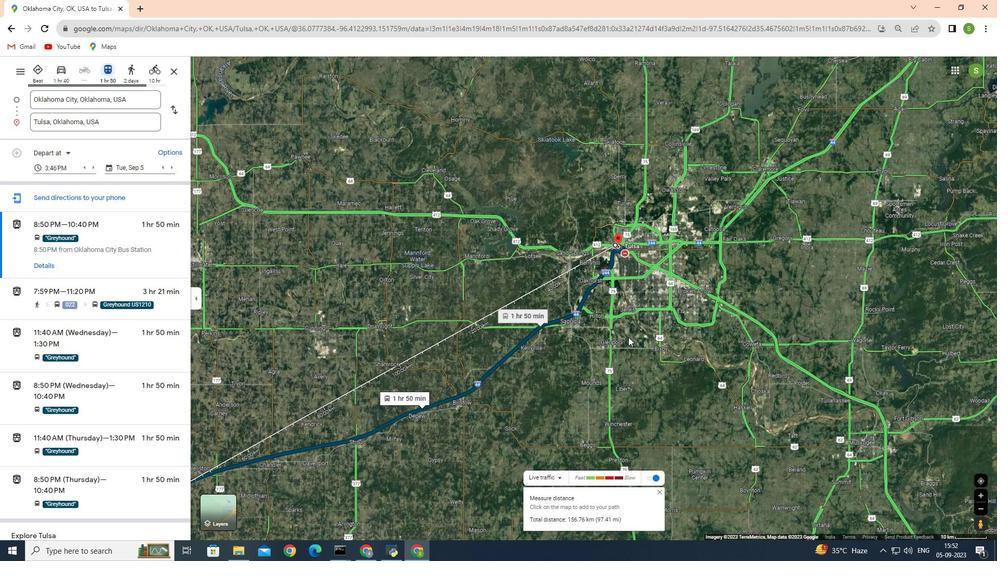 
Action: Mouse scrolled (620, 338) with delta (0, 0)
Screenshot: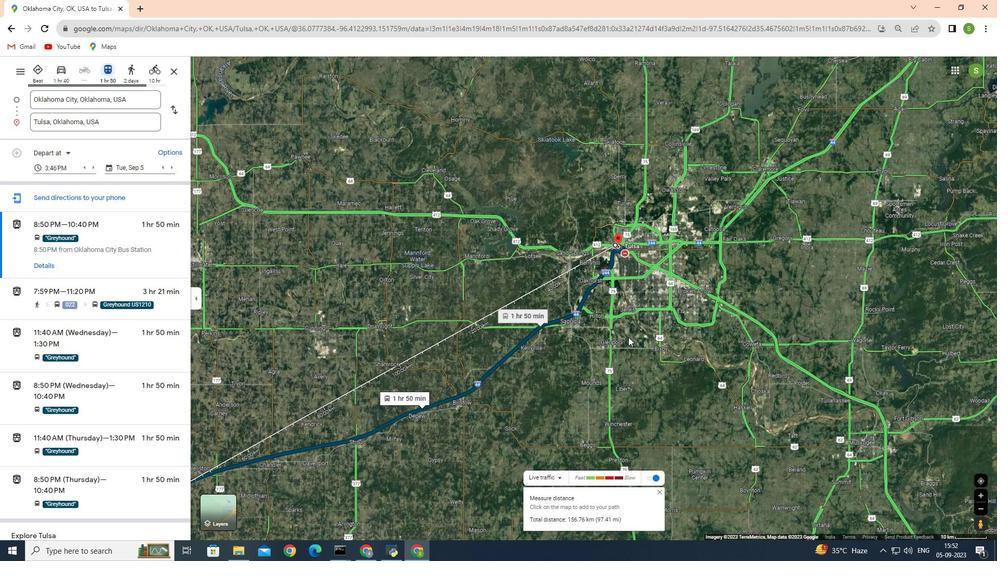 
Action: Mouse moved to (623, 338)
Screenshot: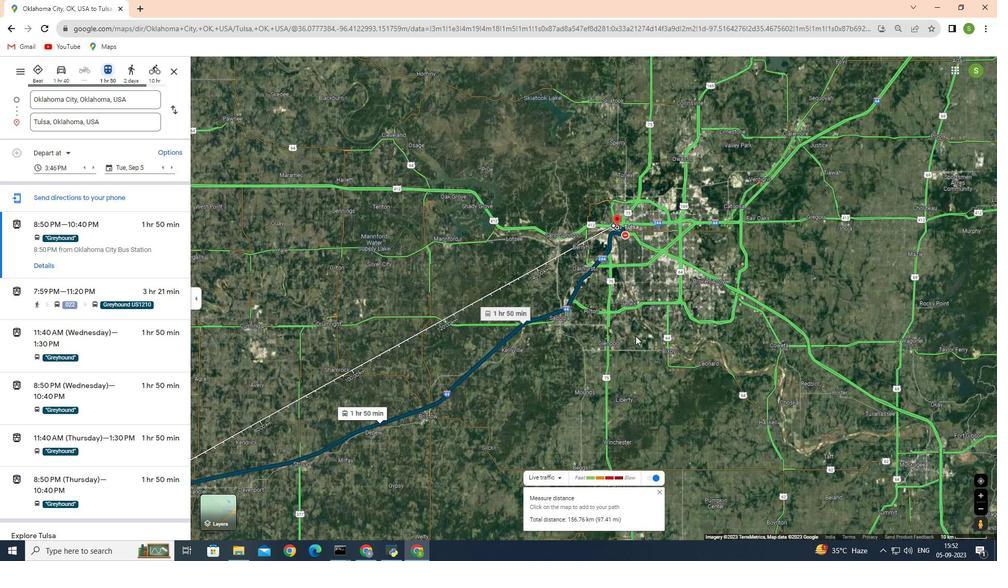 
Action: Mouse scrolled (623, 338) with delta (0, 0)
Screenshot: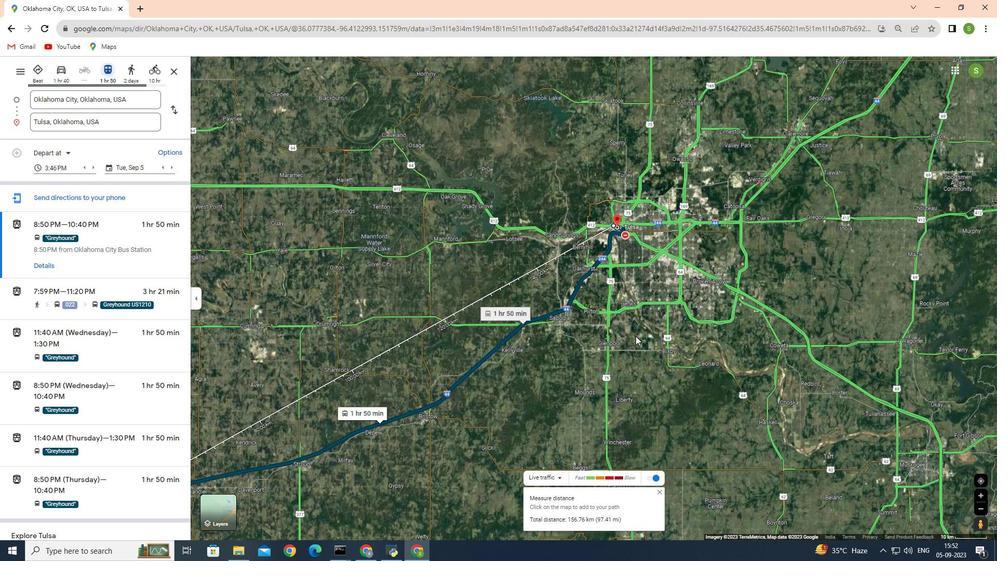 
Action: Mouse moved to (641, 335)
Screenshot: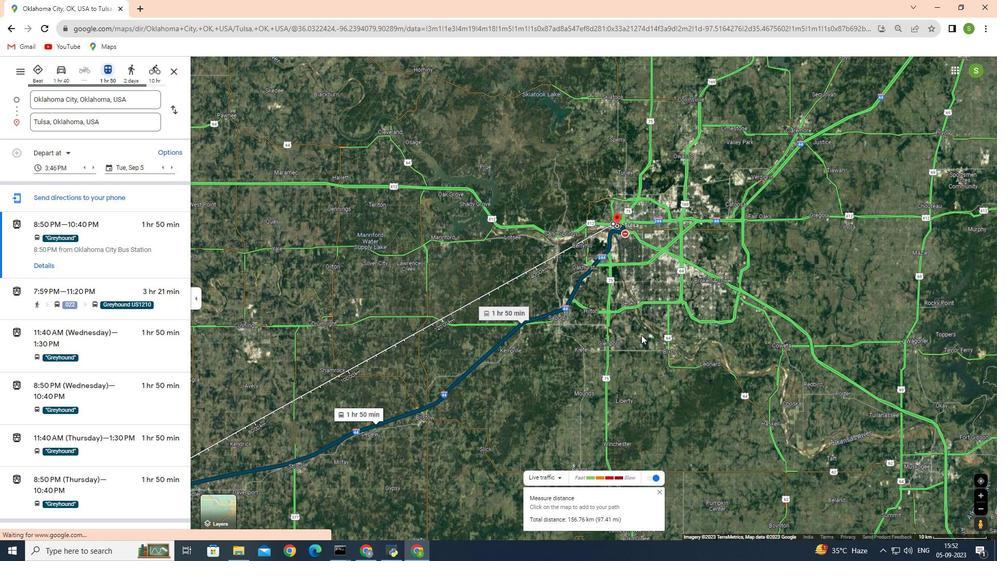 
Action: Mouse scrolled (641, 334) with delta (0, 0)
Screenshot: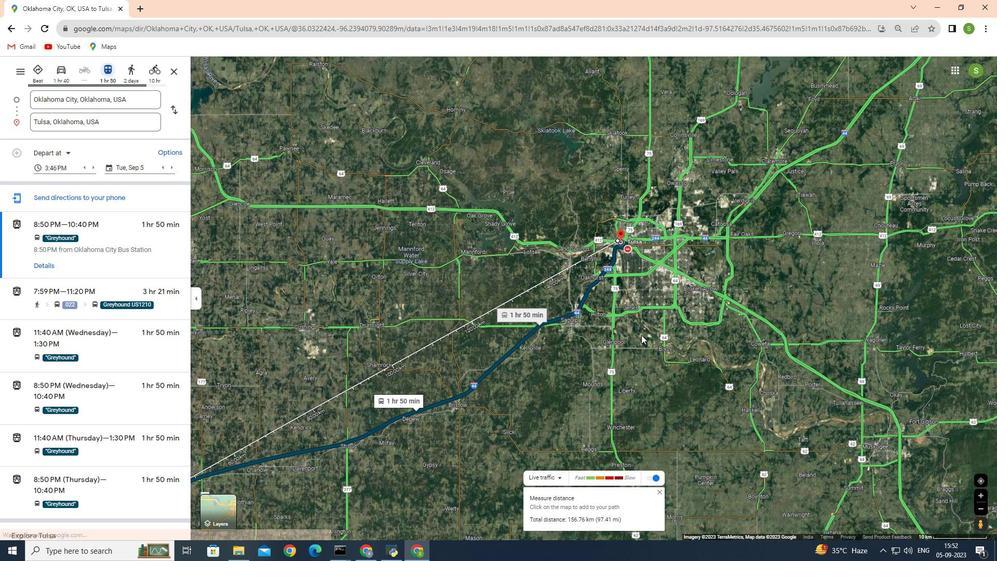 
Action: Mouse scrolled (641, 334) with delta (0, 0)
Screenshot: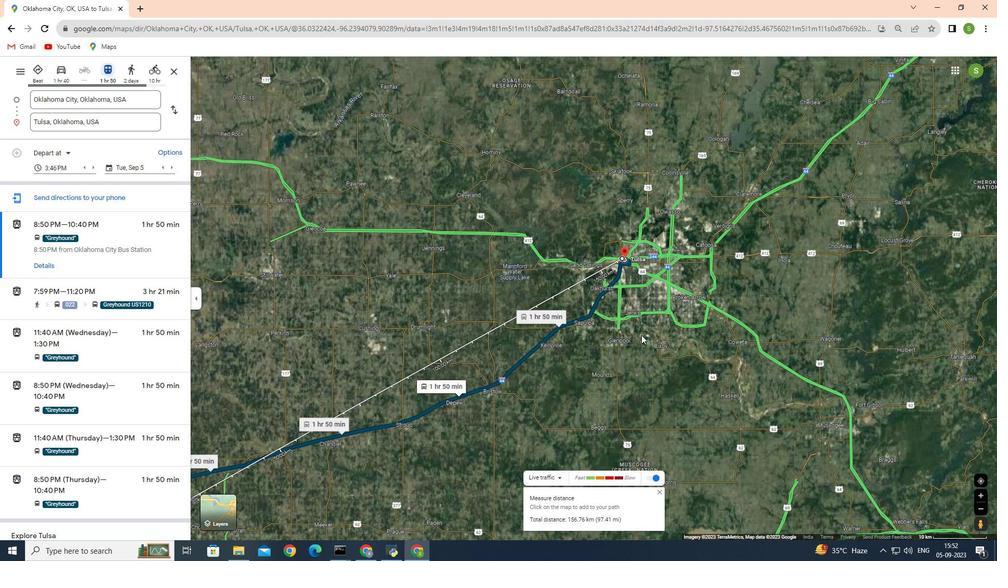 
Action: Mouse scrolled (641, 334) with delta (0, 0)
Screenshot: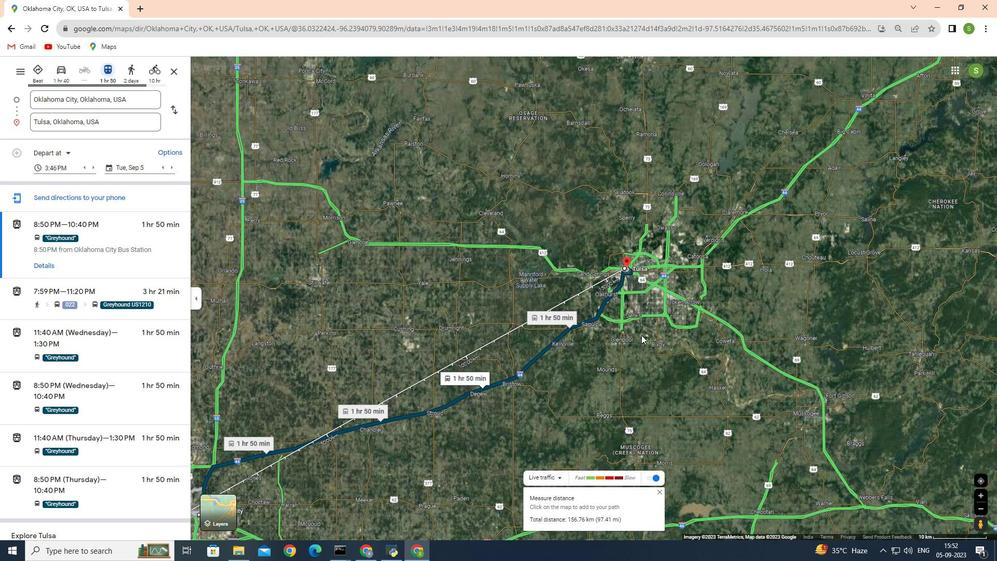 
Action: Mouse moved to (646, 381)
Screenshot: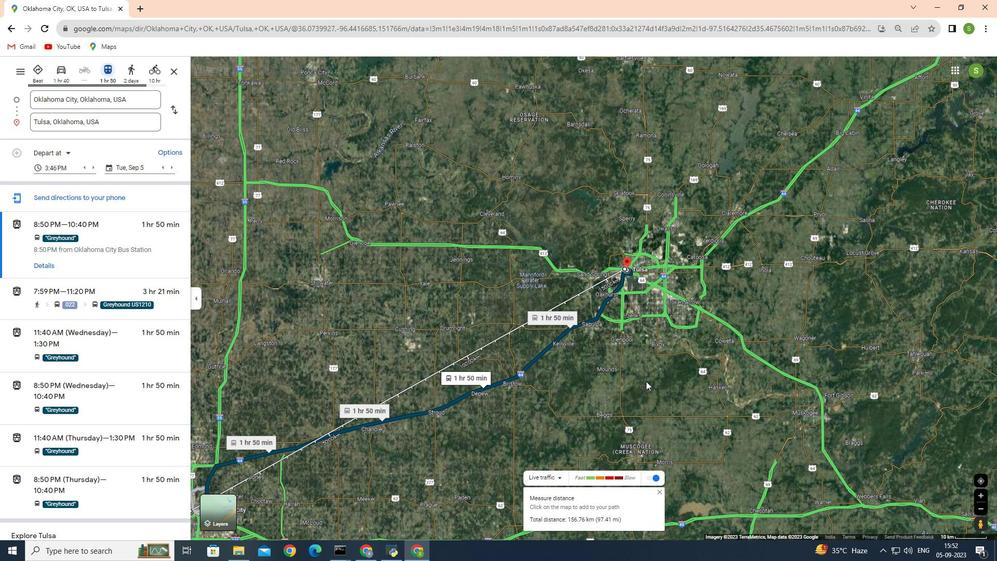 
Action: Mouse scrolled (646, 381) with delta (0, 0)
Screenshot: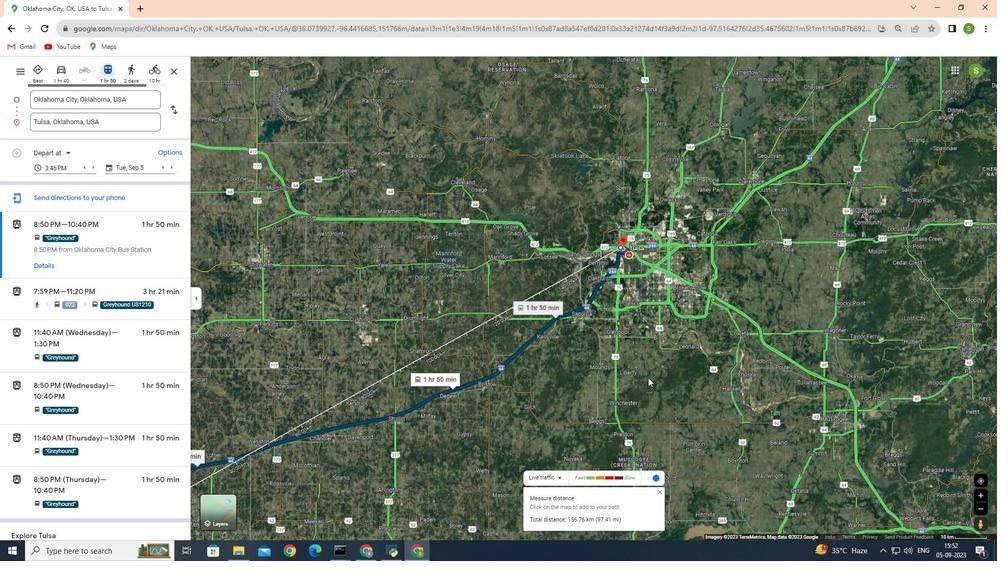 
Action: Mouse moved to (650, 376)
Screenshot: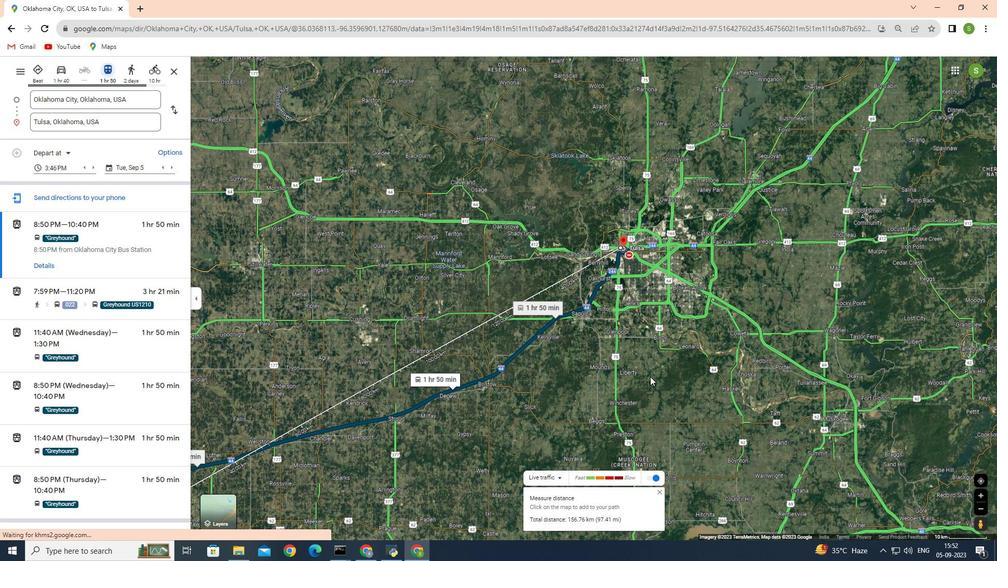 
Action: Mouse scrolled (650, 376) with delta (0, 0)
Screenshot: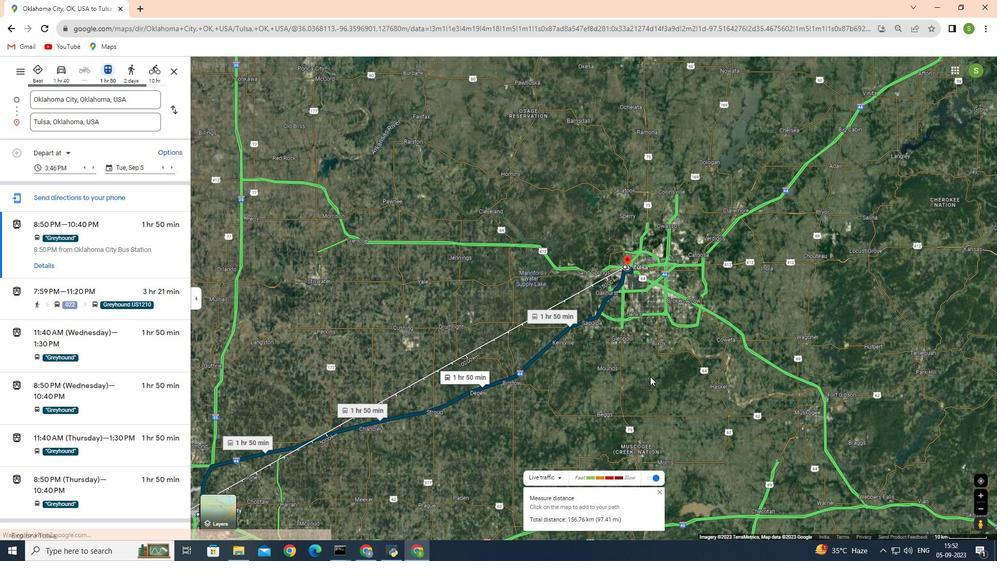 
Action: Mouse scrolled (650, 376) with delta (0, 0)
Screenshot: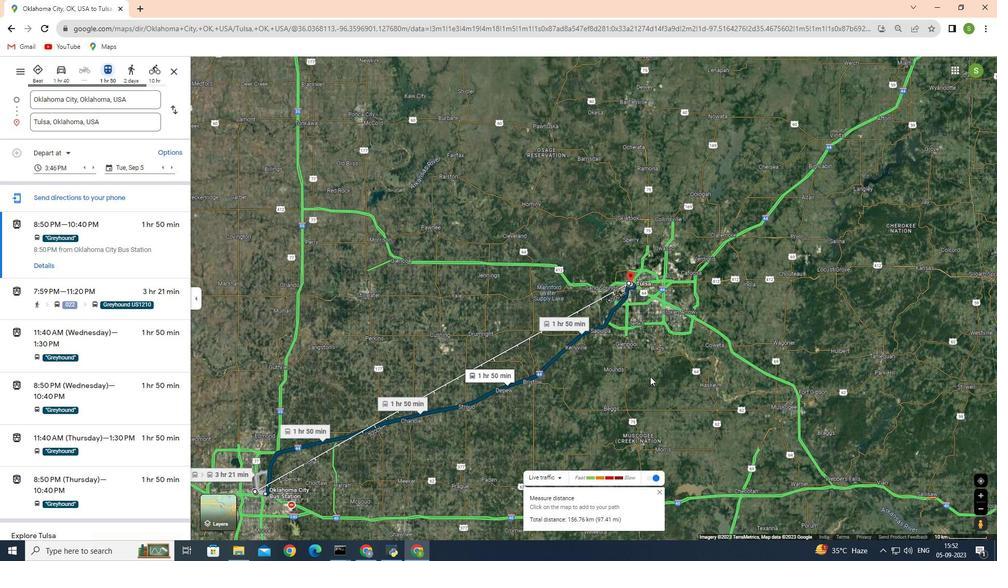
Action: Mouse scrolled (650, 376) with delta (0, 0)
Screenshot: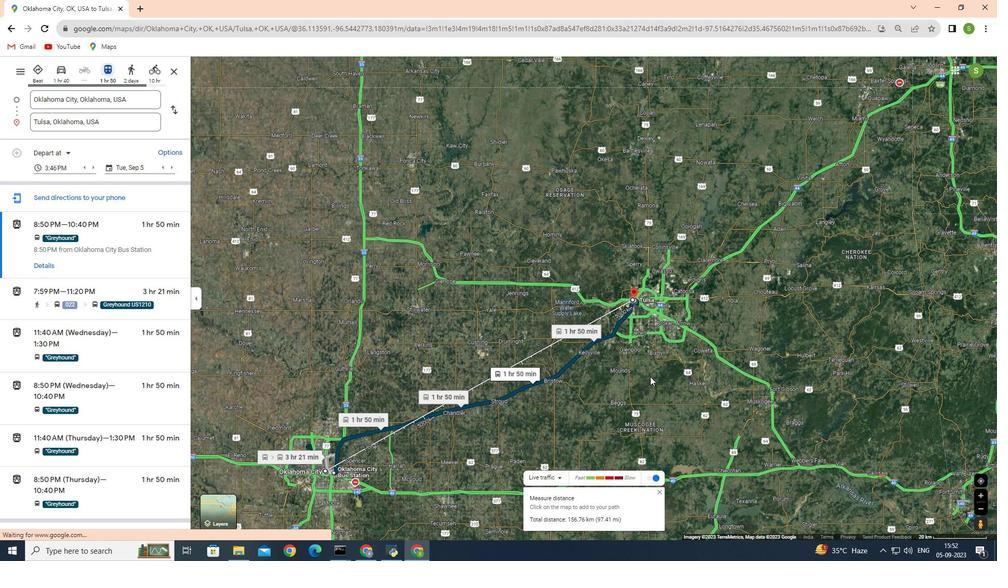 
Action: Mouse scrolled (650, 376) with delta (0, 0)
Screenshot: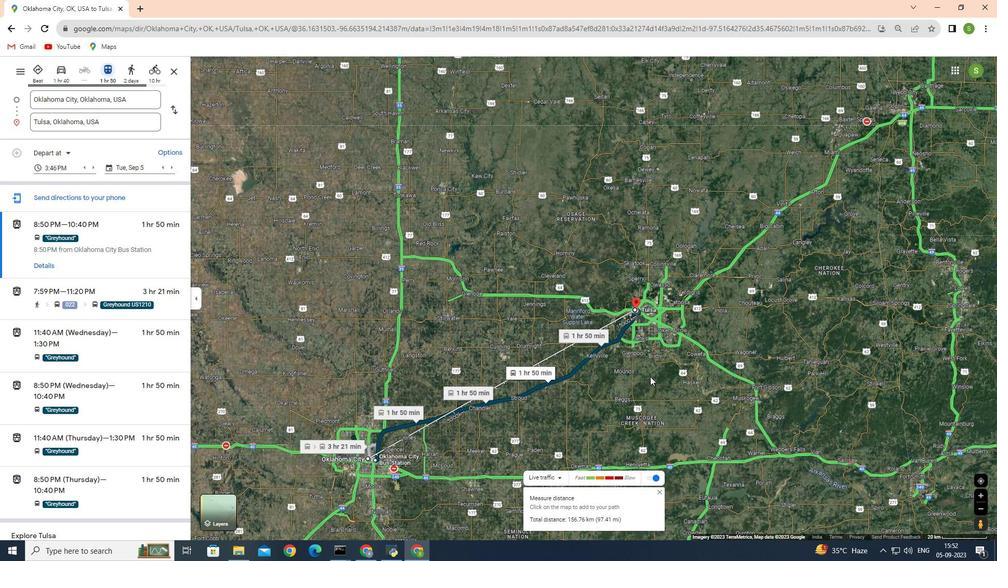 
Action: Mouse scrolled (650, 377) with delta (0, 0)
Screenshot: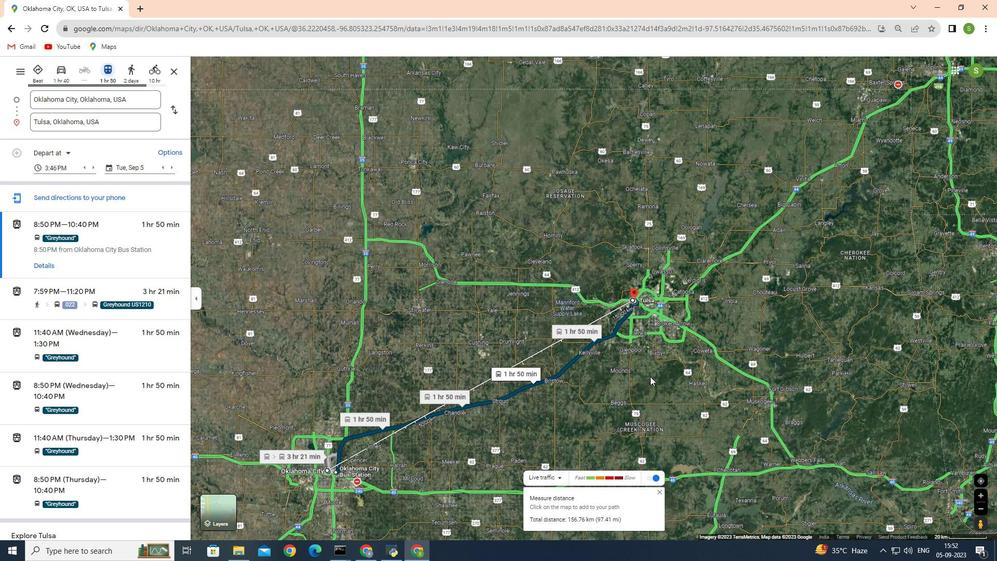 
Action: Mouse scrolled (650, 377) with delta (0, 0)
Screenshot: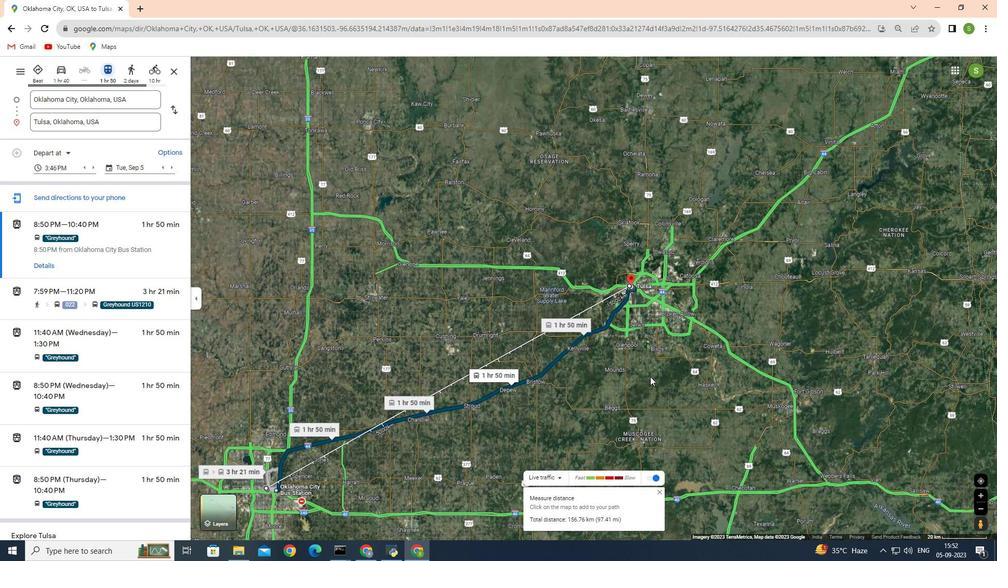 
Action: Mouse scrolled (650, 376) with delta (0, 0)
Screenshot: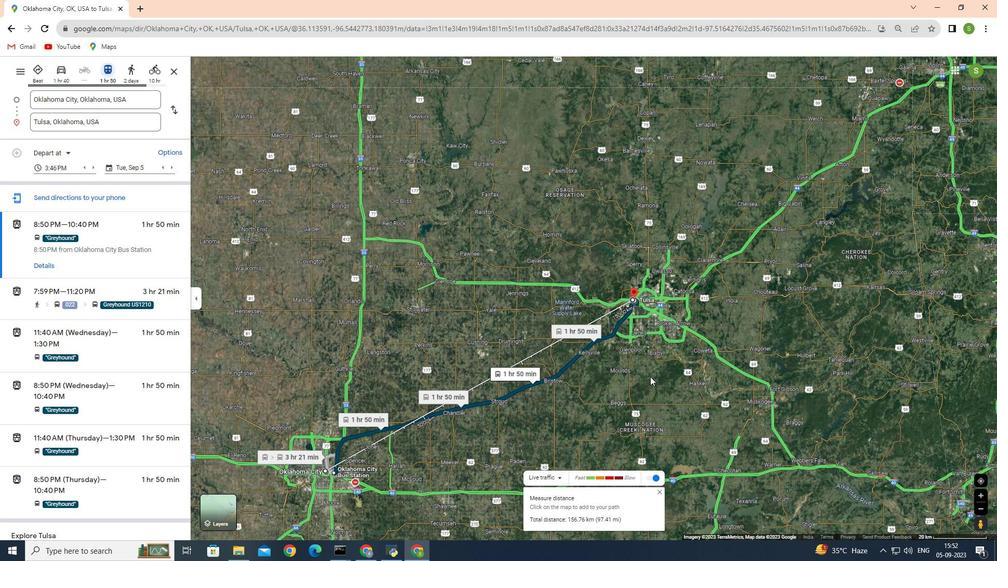 
Action: Mouse moved to (41, 70)
Screenshot: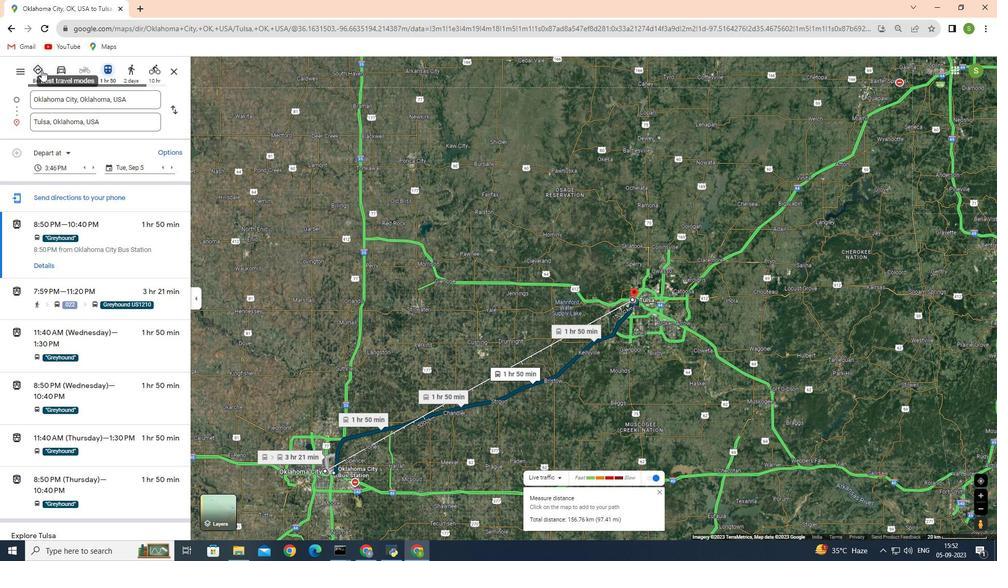 
Action: Mouse pressed left at (41, 70)
Screenshot: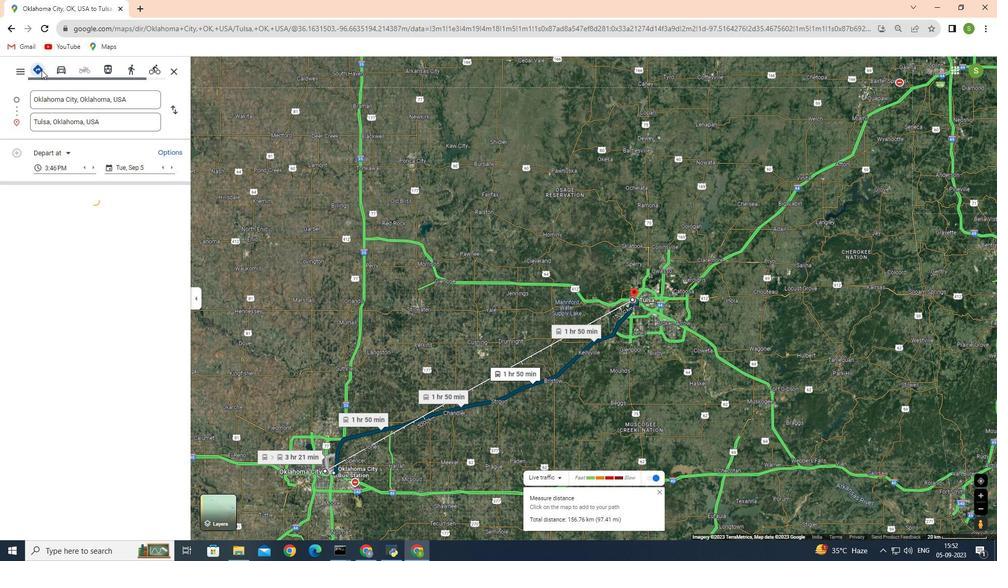 
Action: Mouse moved to (575, 340)
Screenshot: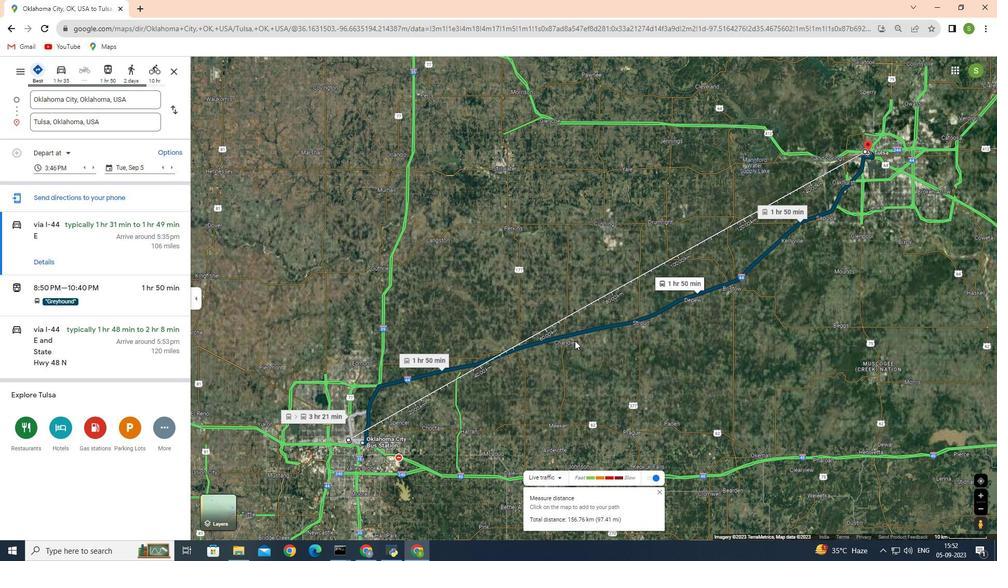 
Action: Mouse scrolled (575, 340) with delta (0, 0)
Screenshot: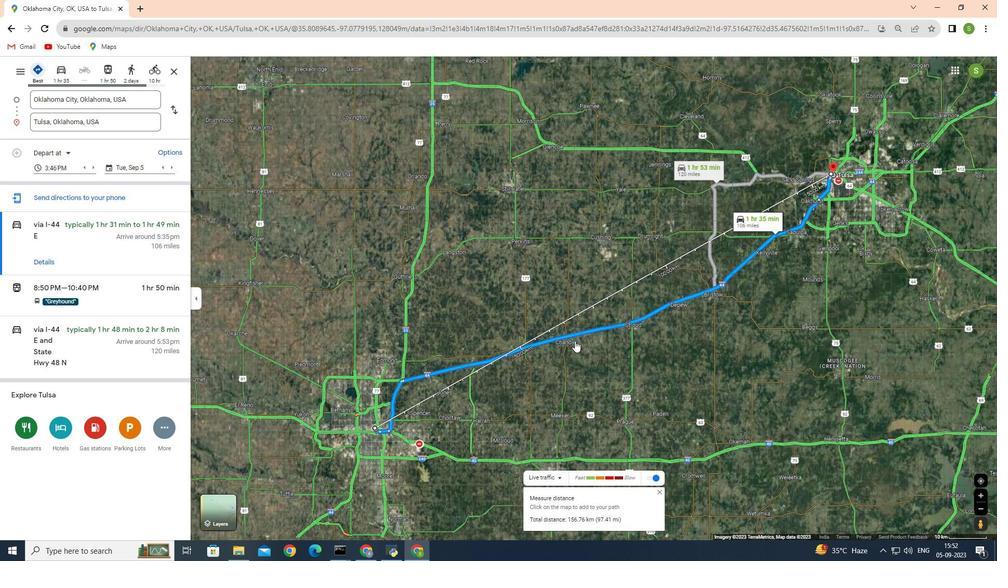 
Action: Mouse moved to (575, 339)
Screenshot: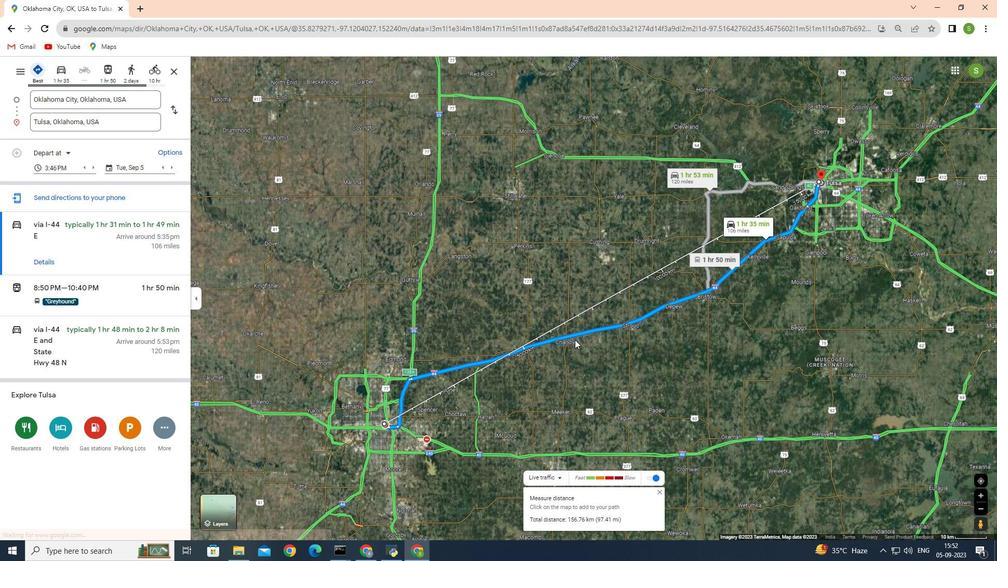 
Action: Mouse scrolled (575, 340) with delta (0, 0)
Screenshot: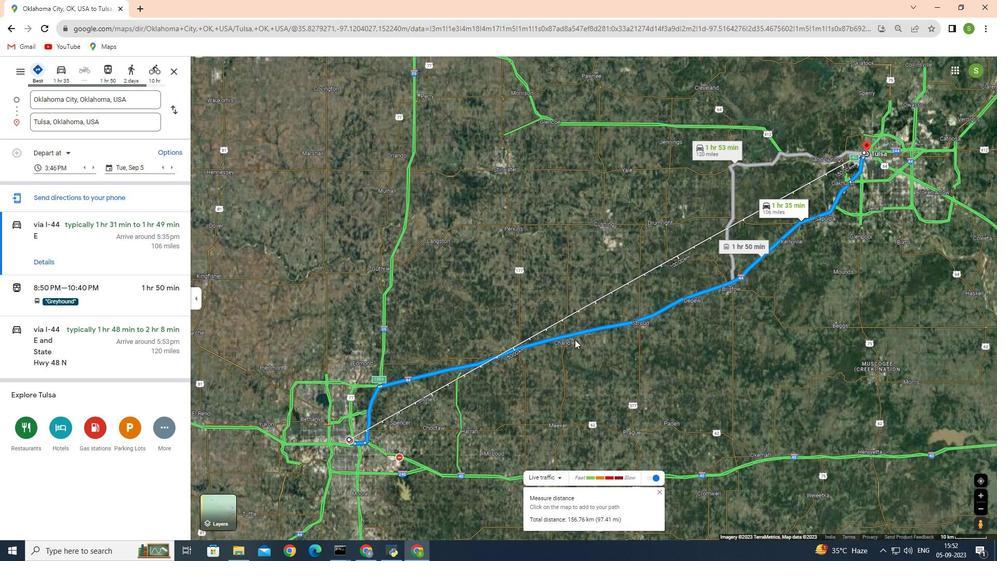 
Action: Mouse scrolled (575, 340) with delta (0, 0)
Screenshot: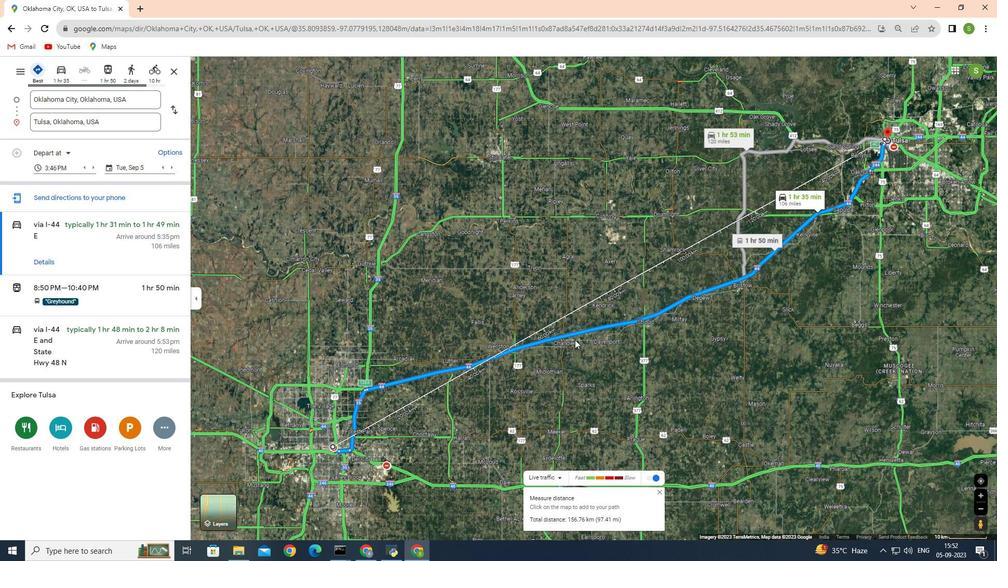 
Action: Mouse scrolled (575, 340) with delta (0, 0)
Screenshot: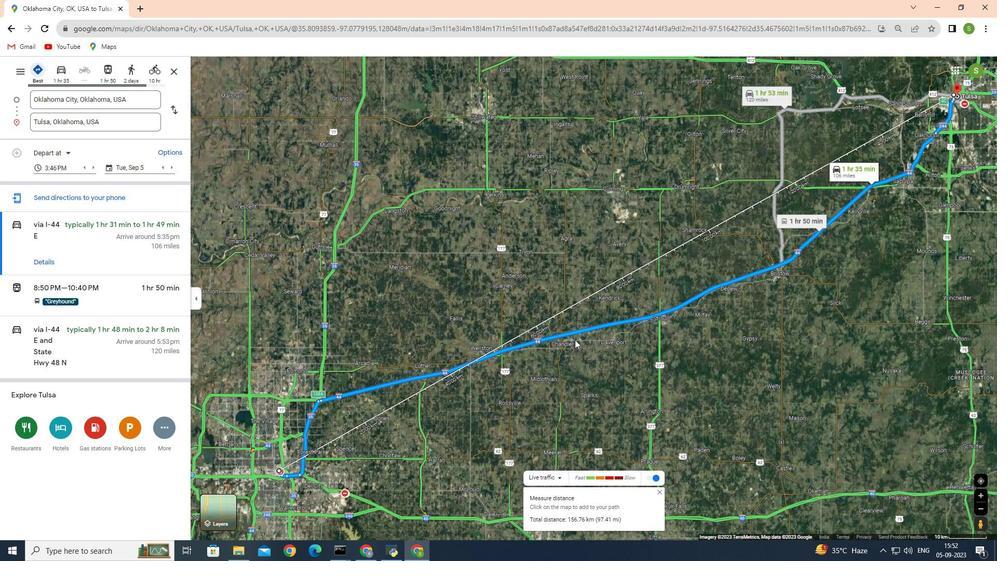 
Action: Mouse scrolled (575, 339) with delta (0, 0)
Screenshot: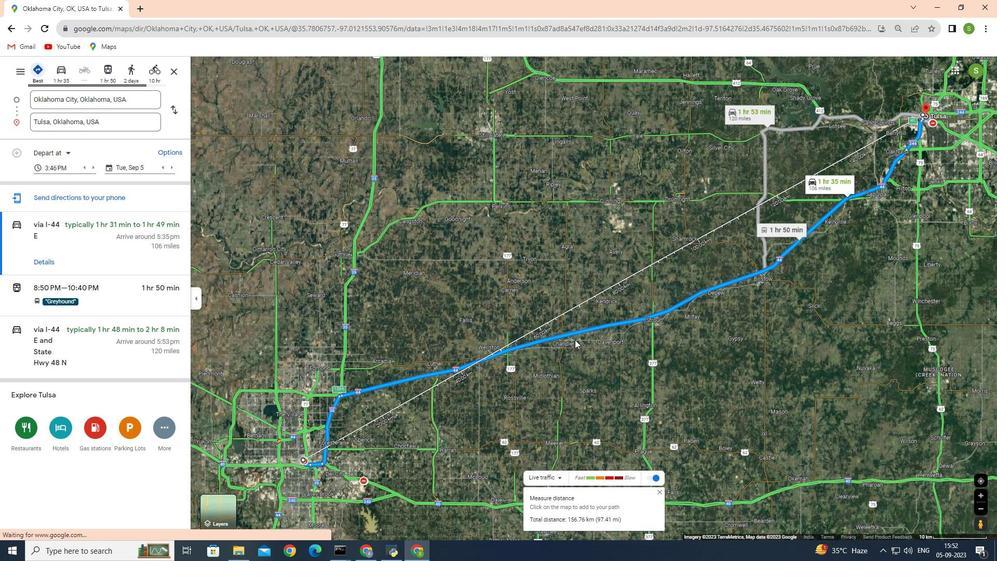 
Action: Mouse scrolled (575, 339) with delta (0, 0)
Screenshot: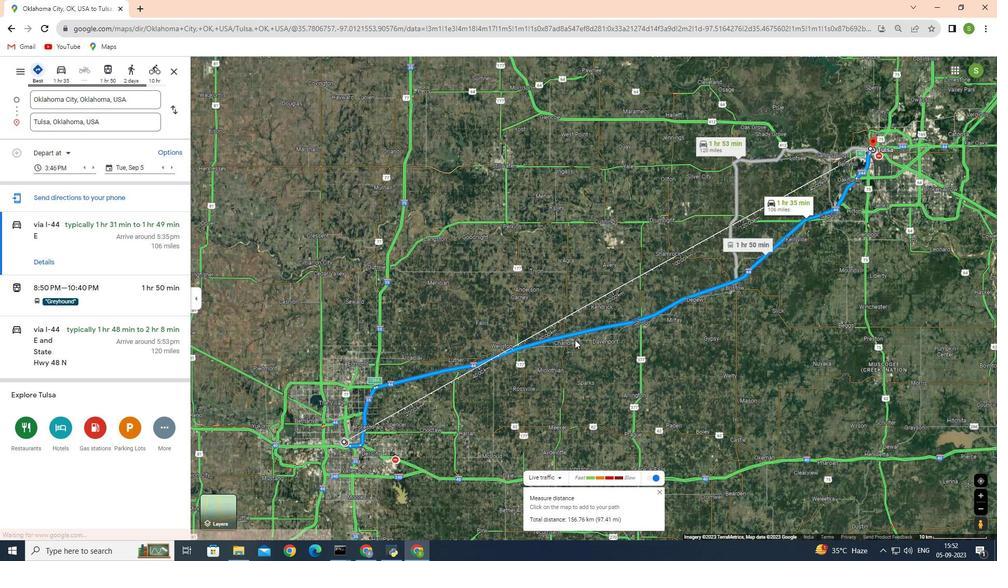
Action: Mouse scrolled (575, 339) with delta (0, 0)
Screenshot: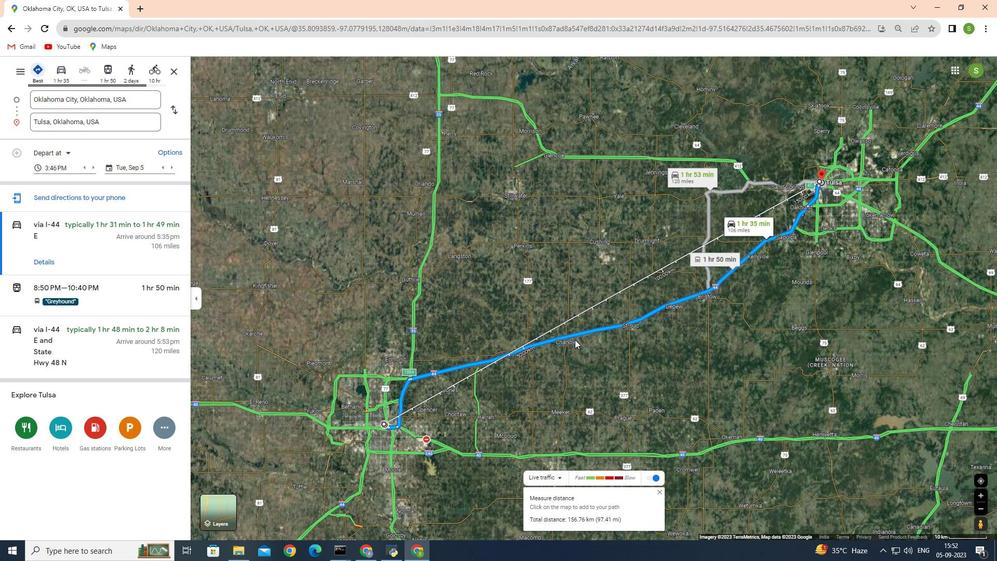 
Action: Mouse scrolled (575, 339) with delta (0, 0)
Screenshot: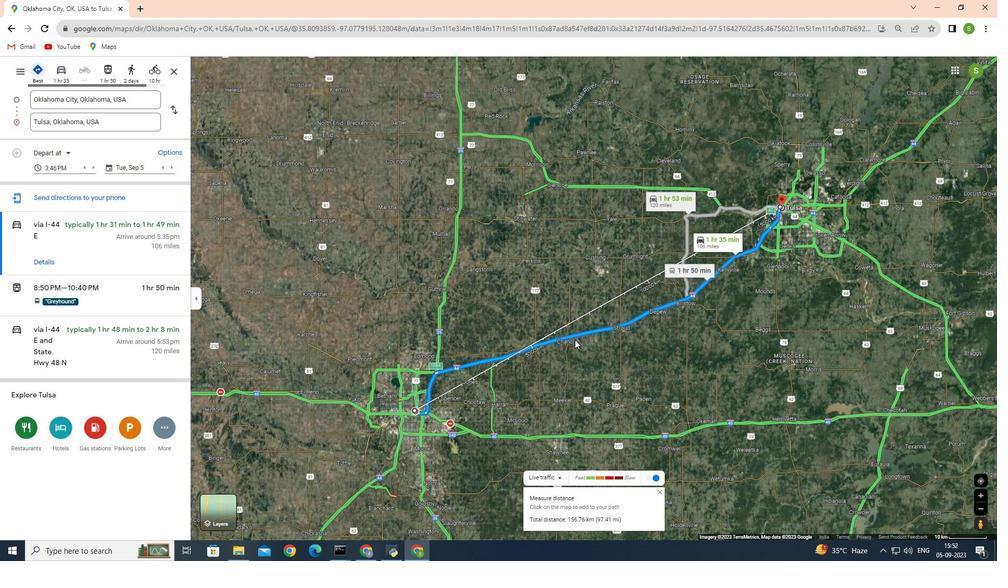 
